Task: Create a due date automation trigger when advanced on, on the tuesday of the week before a card is due add basic assigned only to anyone at 11:00 AM.
Action: Mouse moved to (971, 298)
Screenshot: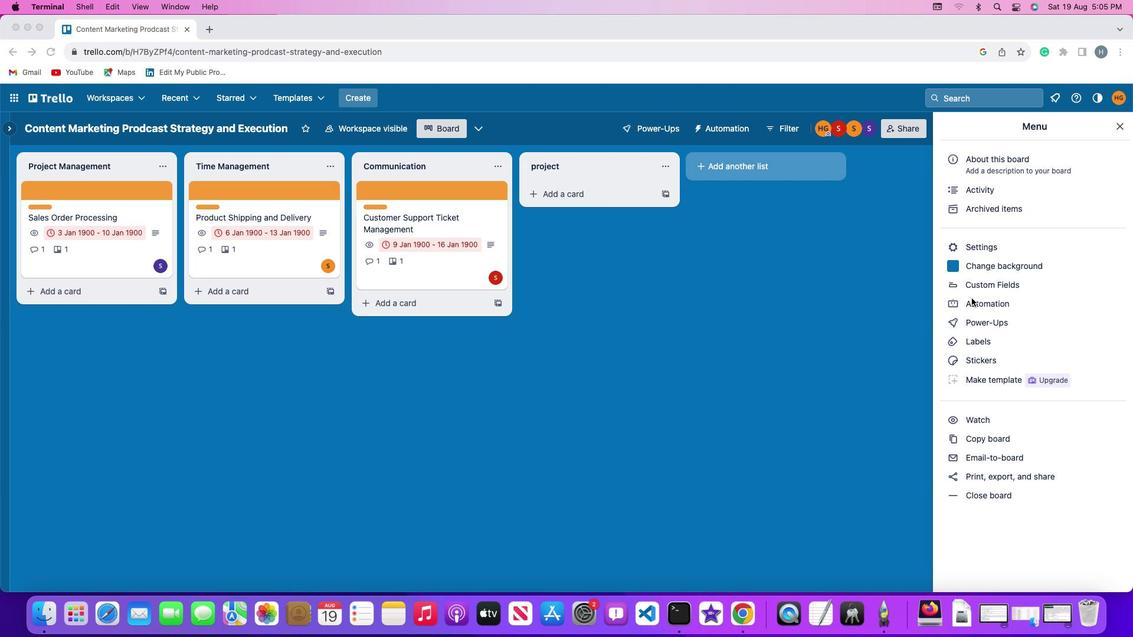 
Action: Mouse pressed left at (971, 298)
Screenshot: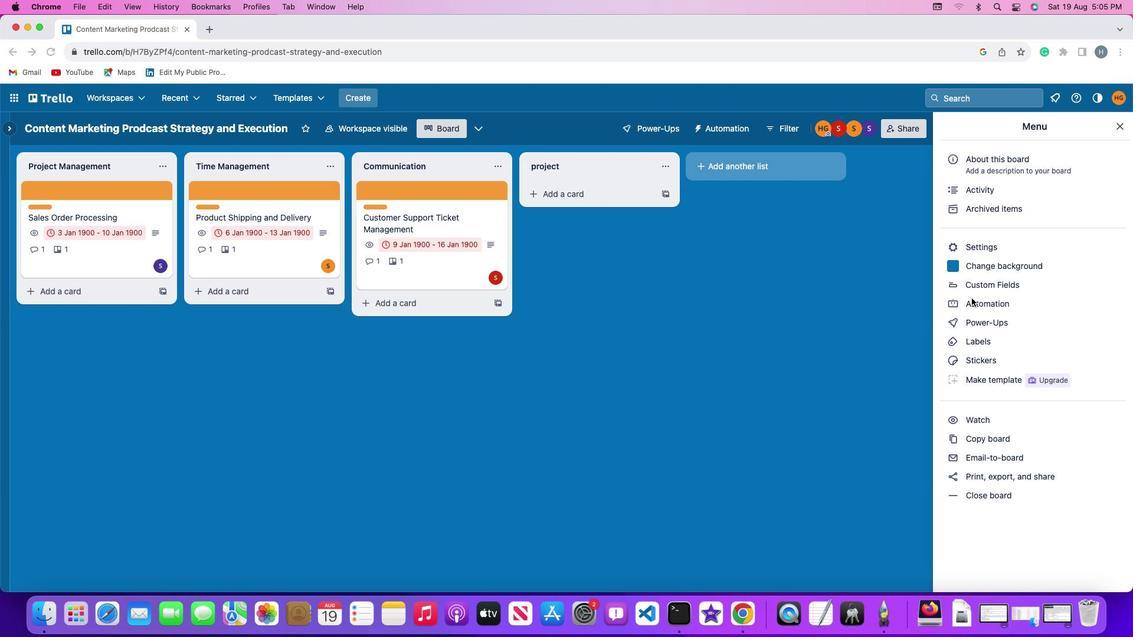 
Action: Mouse moved to (971, 298)
Screenshot: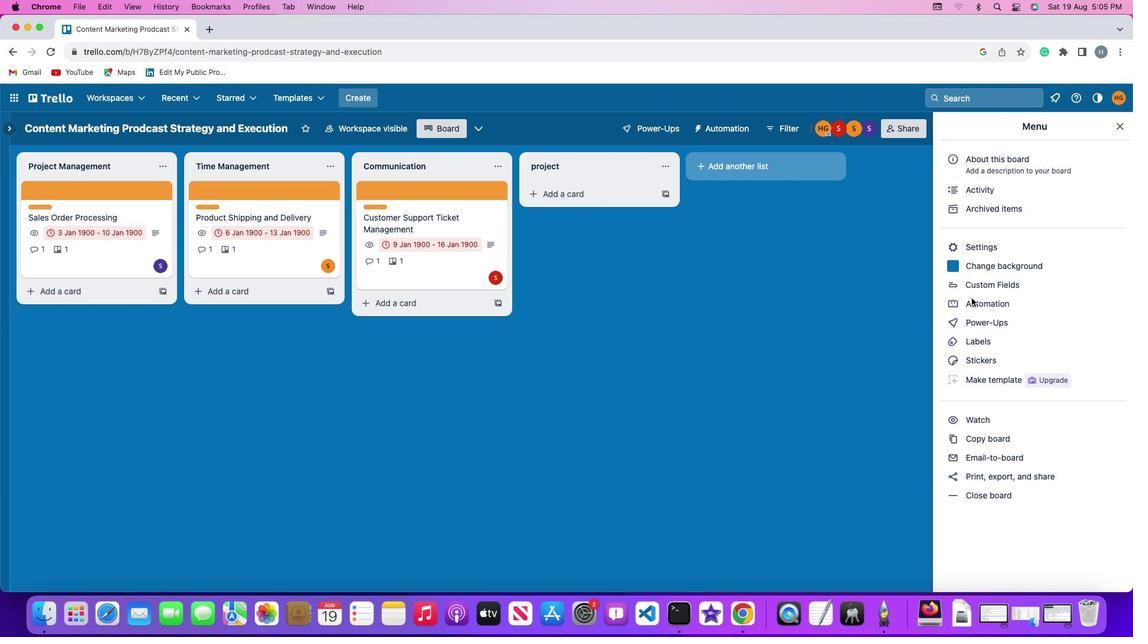 
Action: Mouse pressed left at (971, 298)
Screenshot: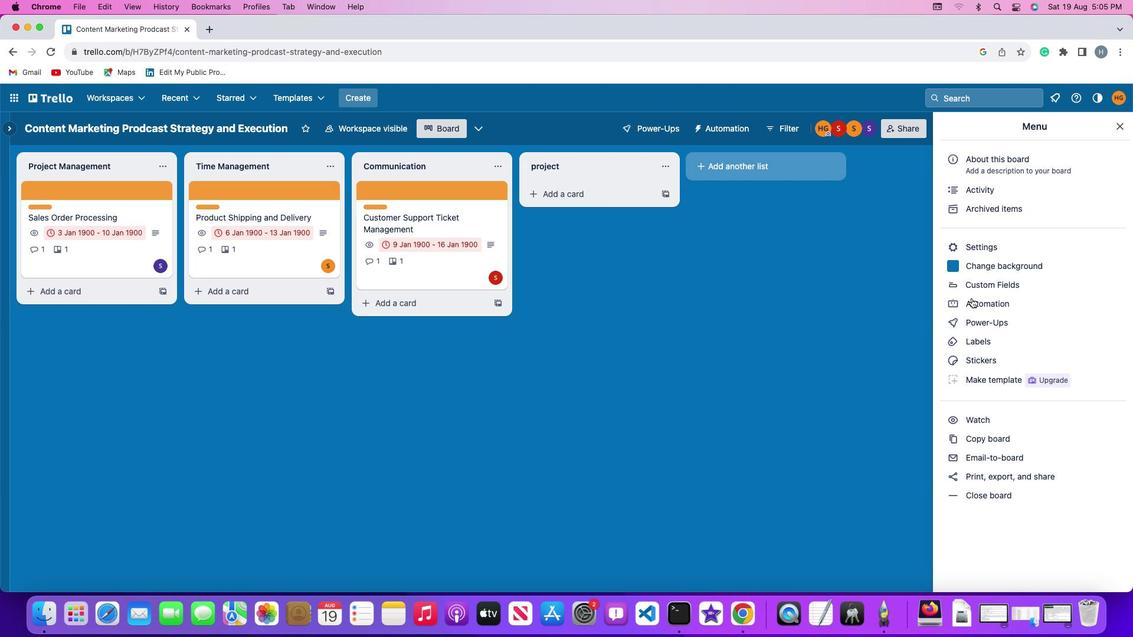 
Action: Mouse moved to (54, 278)
Screenshot: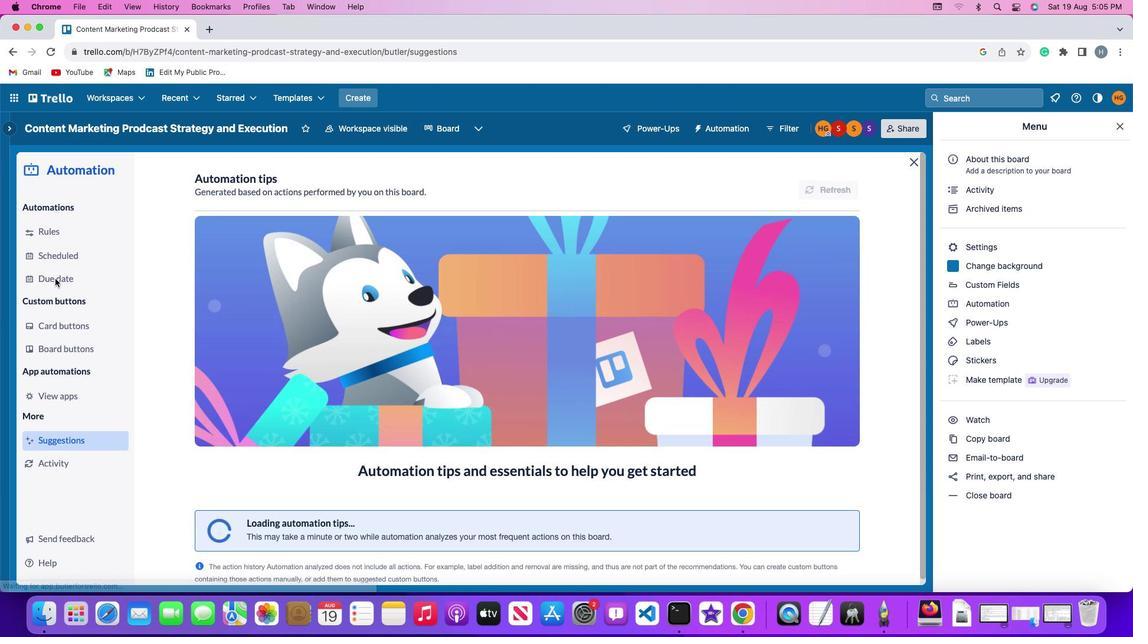 
Action: Mouse pressed left at (54, 278)
Screenshot: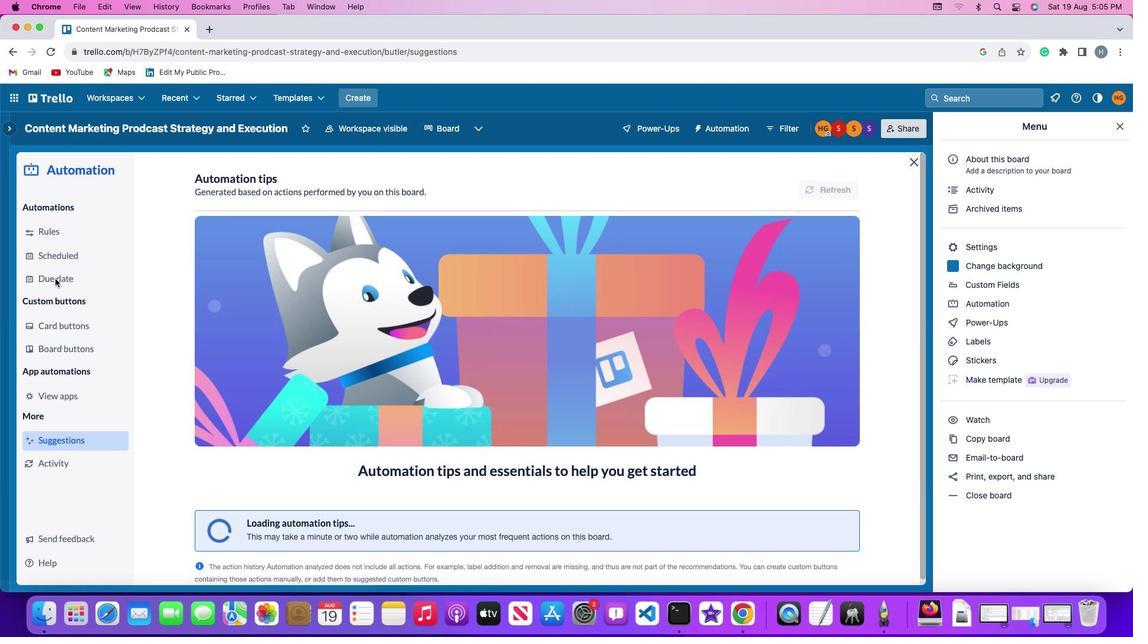 
Action: Mouse moved to (806, 179)
Screenshot: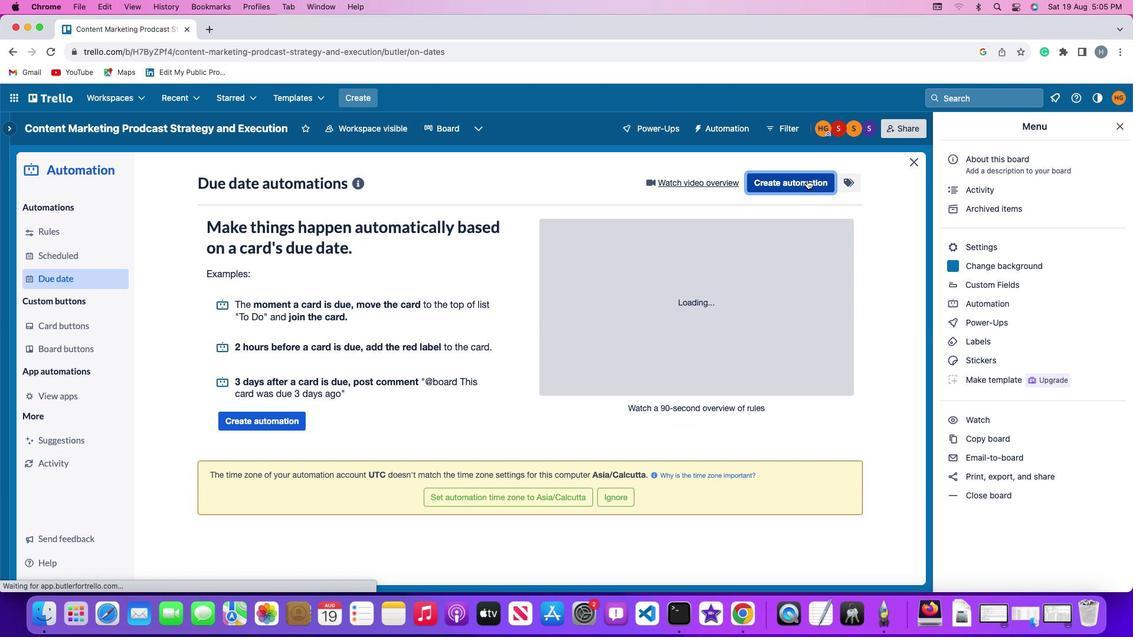 
Action: Mouse pressed left at (806, 179)
Screenshot: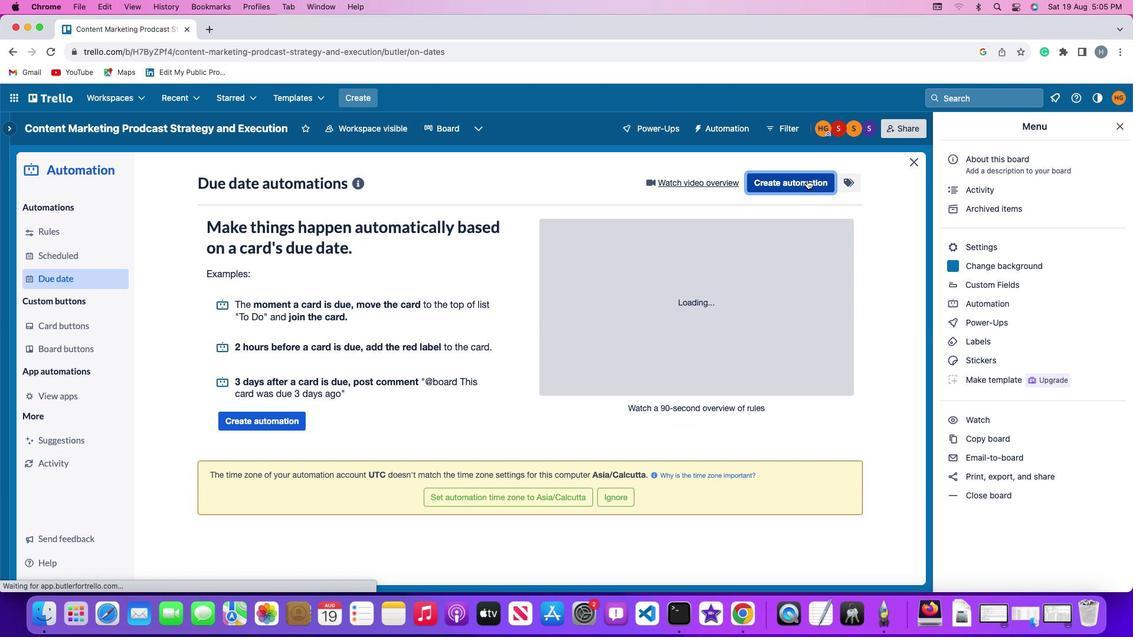 
Action: Mouse moved to (231, 294)
Screenshot: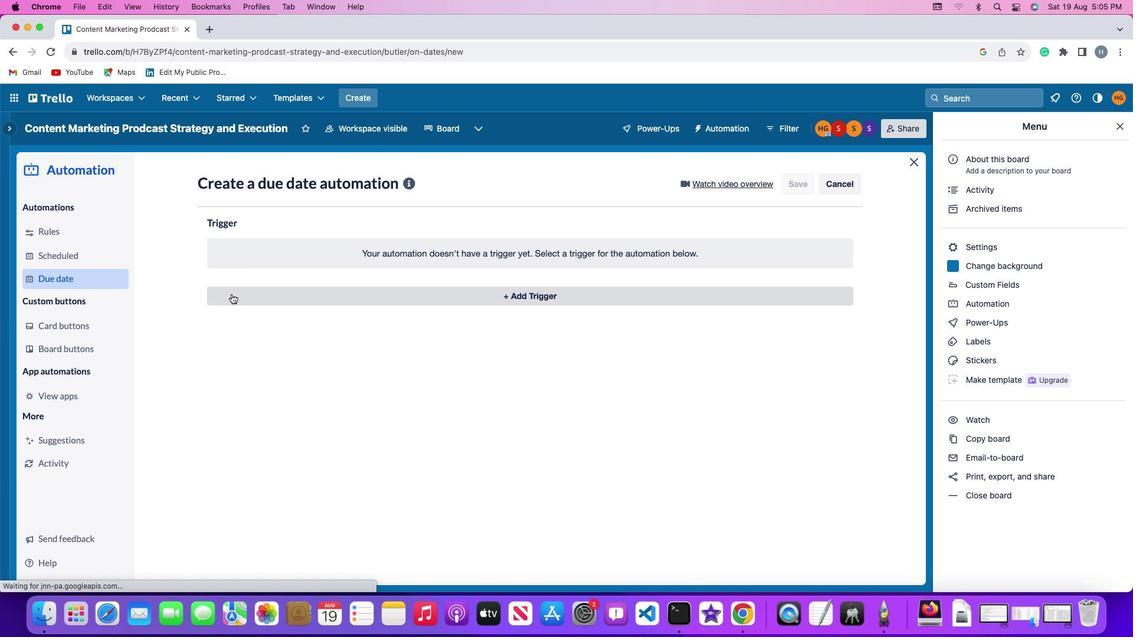 
Action: Mouse pressed left at (231, 294)
Screenshot: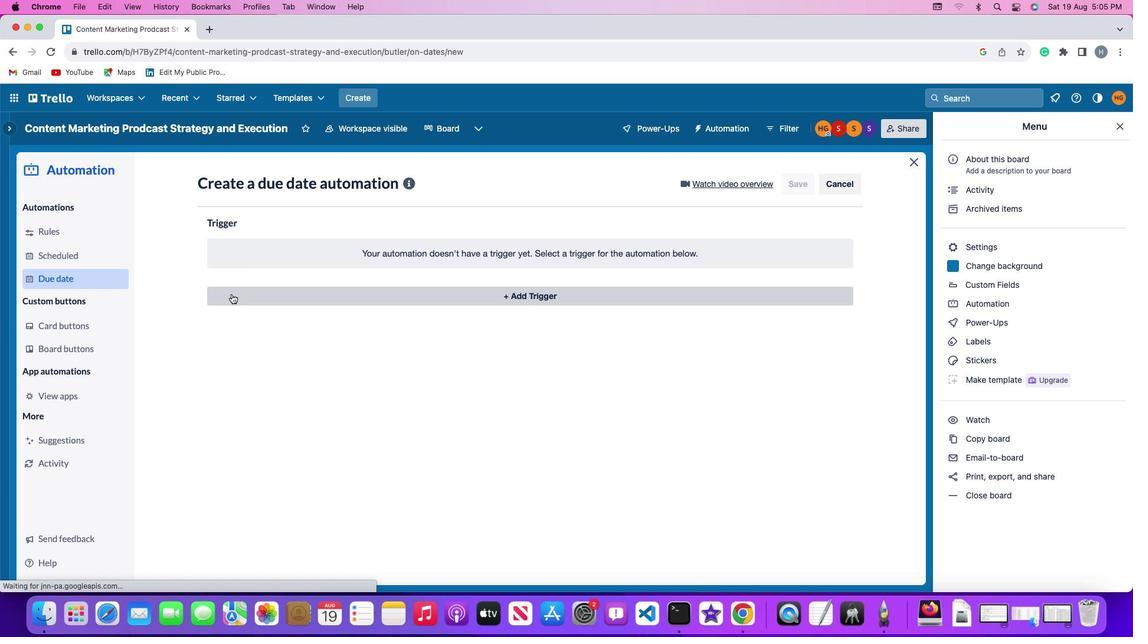 
Action: Mouse moved to (269, 509)
Screenshot: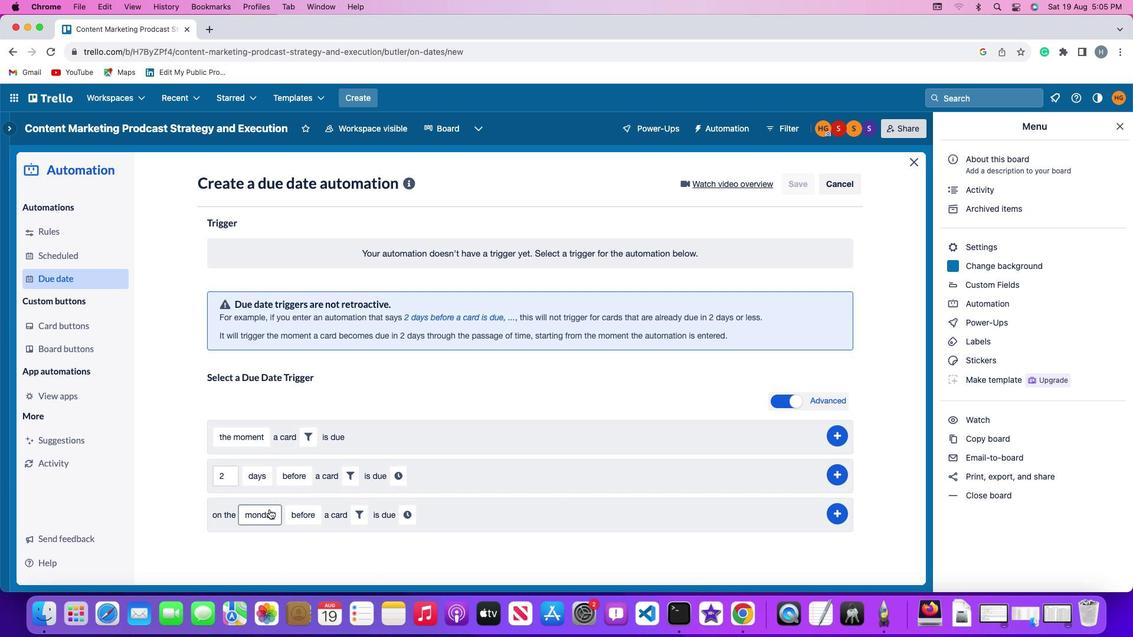 
Action: Mouse pressed left at (269, 509)
Screenshot: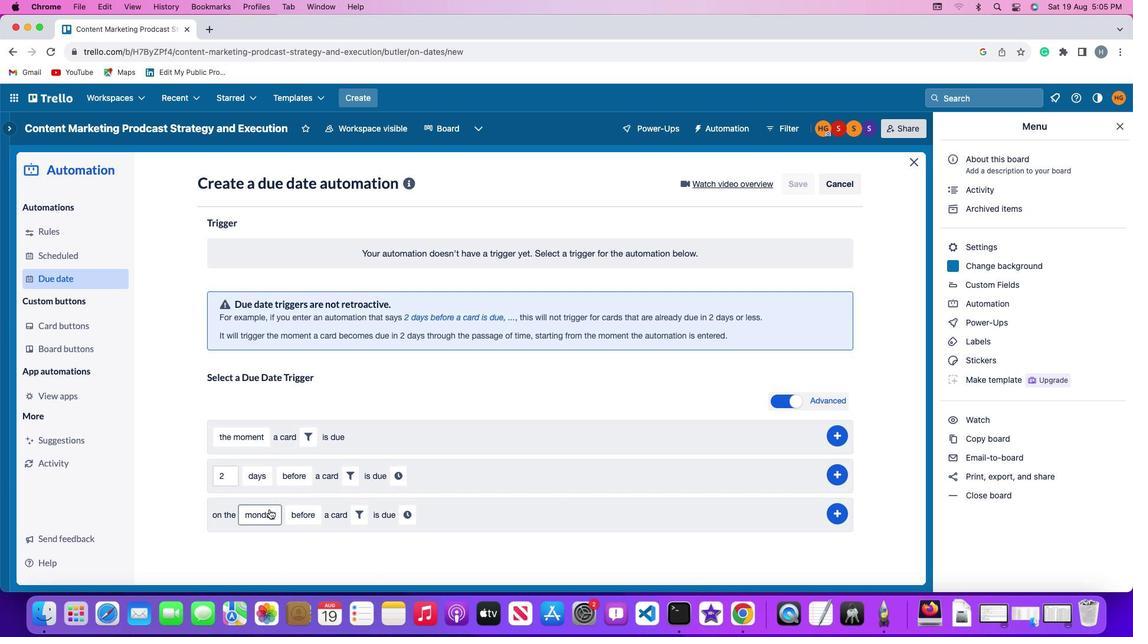 
Action: Mouse moved to (290, 374)
Screenshot: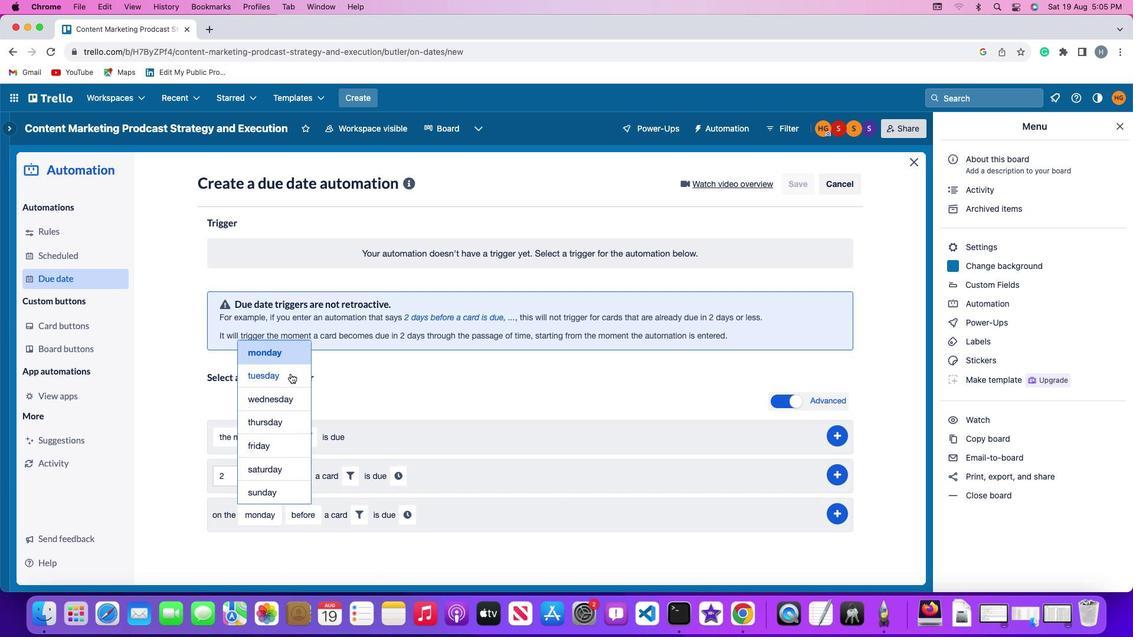 
Action: Mouse pressed left at (290, 374)
Screenshot: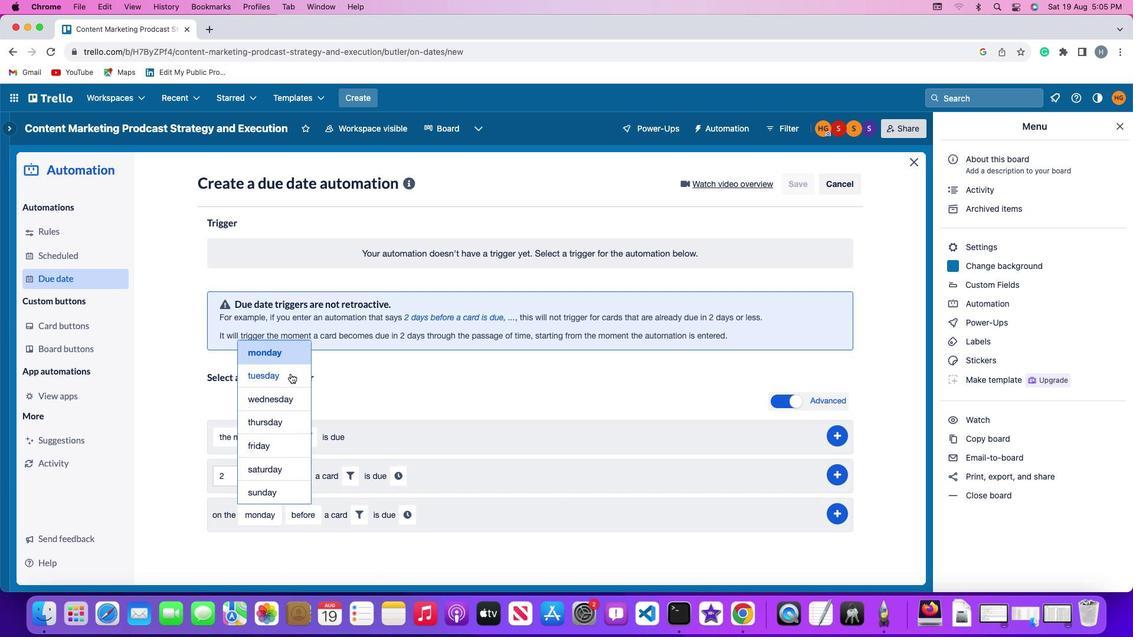 
Action: Mouse moved to (312, 509)
Screenshot: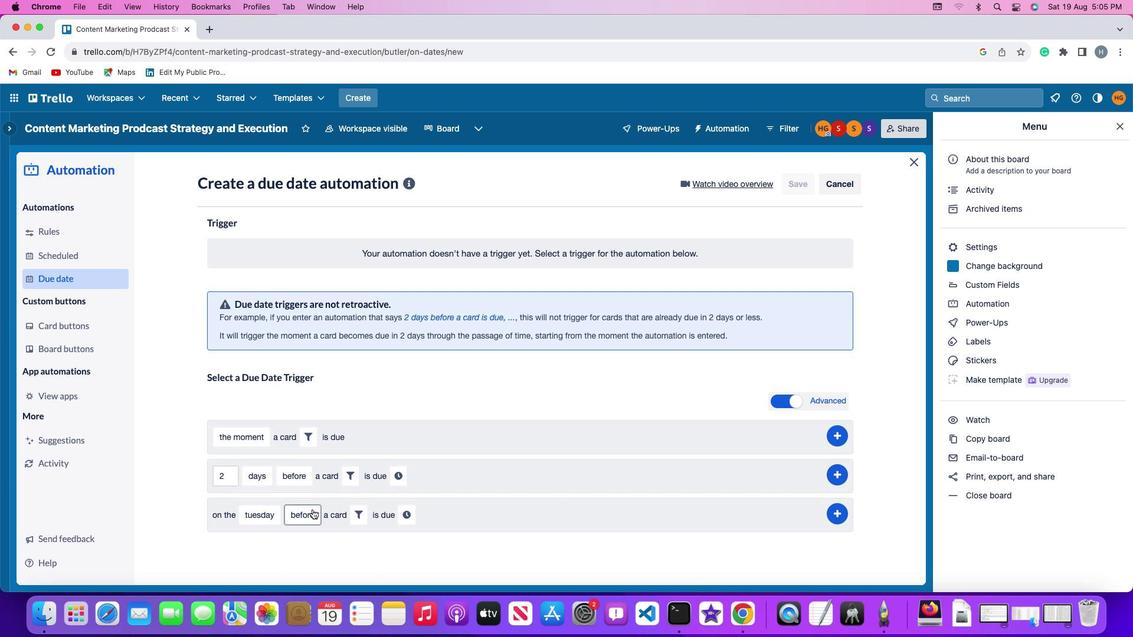 
Action: Mouse pressed left at (312, 509)
Screenshot: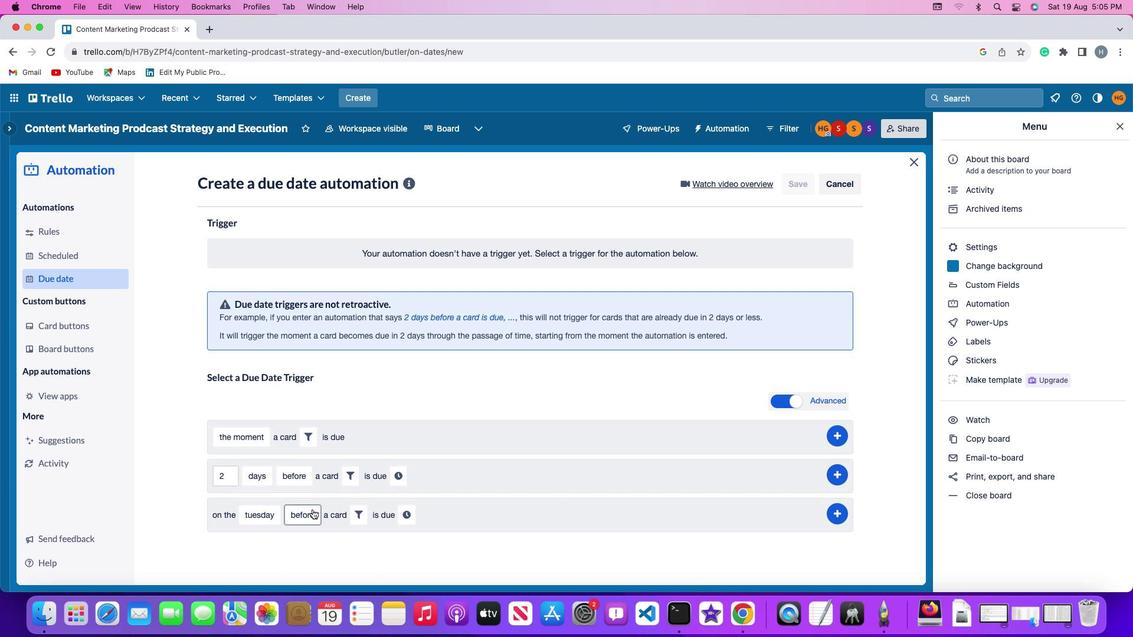 
Action: Mouse moved to (326, 484)
Screenshot: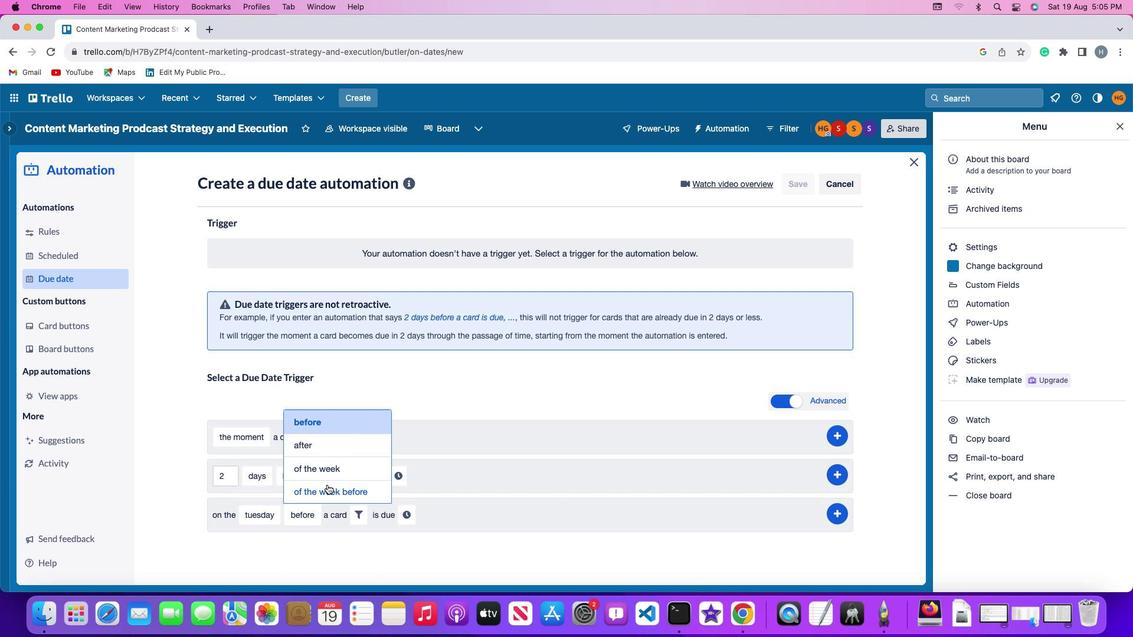 
Action: Mouse pressed left at (326, 484)
Screenshot: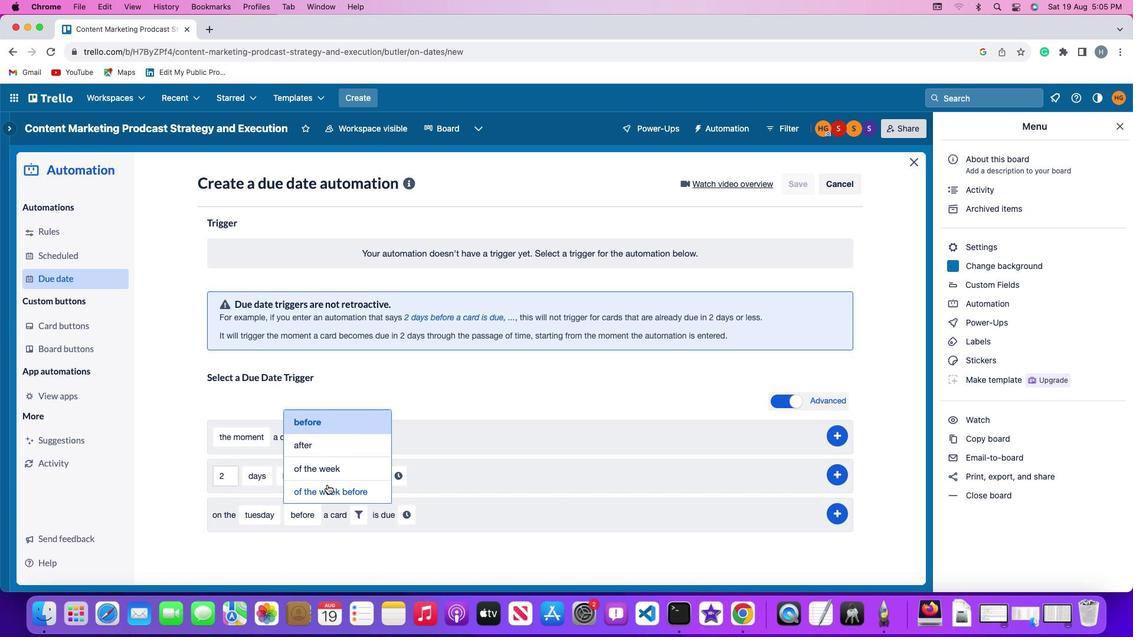 
Action: Mouse moved to (399, 517)
Screenshot: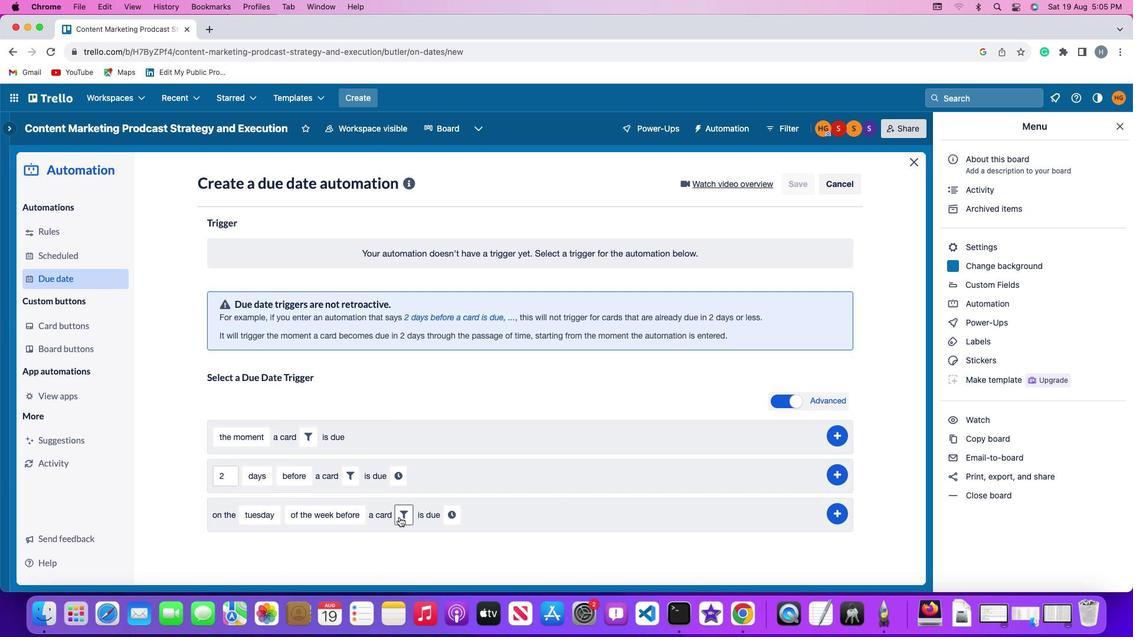 
Action: Mouse pressed left at (399, 517)
Screenshot: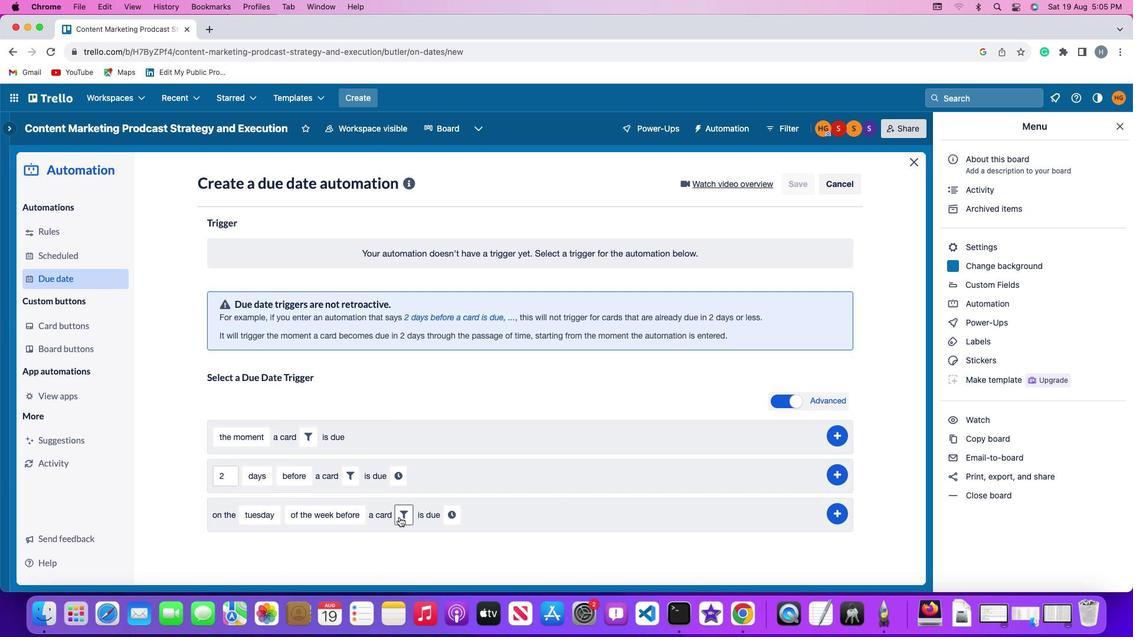 
Action: Mouse moved to (345, 554)
Screenshot: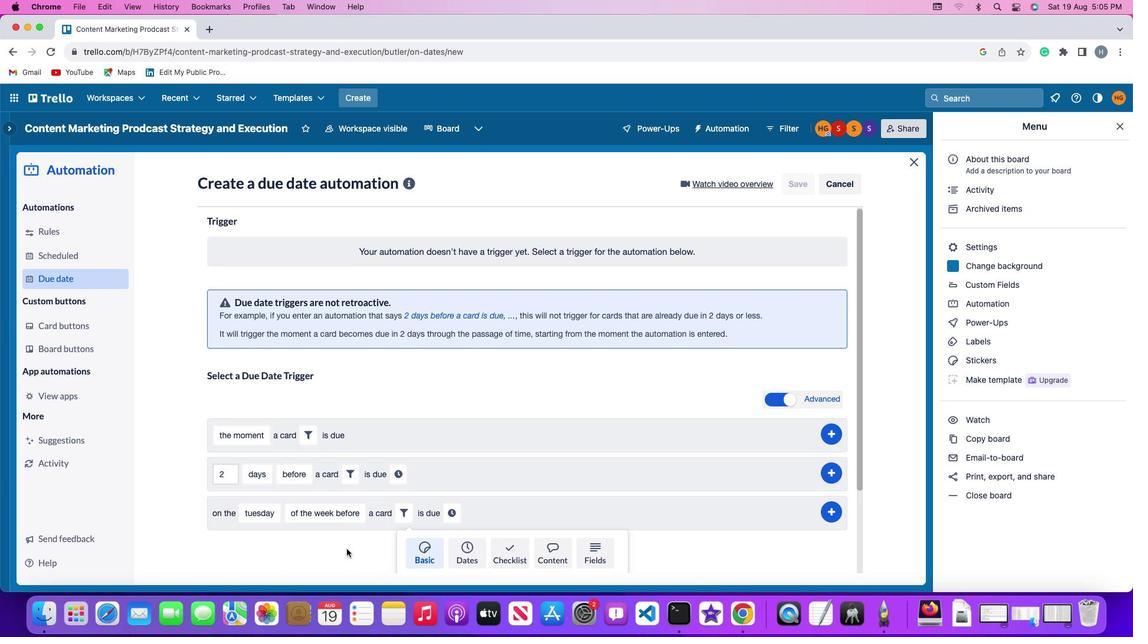 
Action: Mouse scrolled (345, 554) with delta (0, 0)
Screenshot: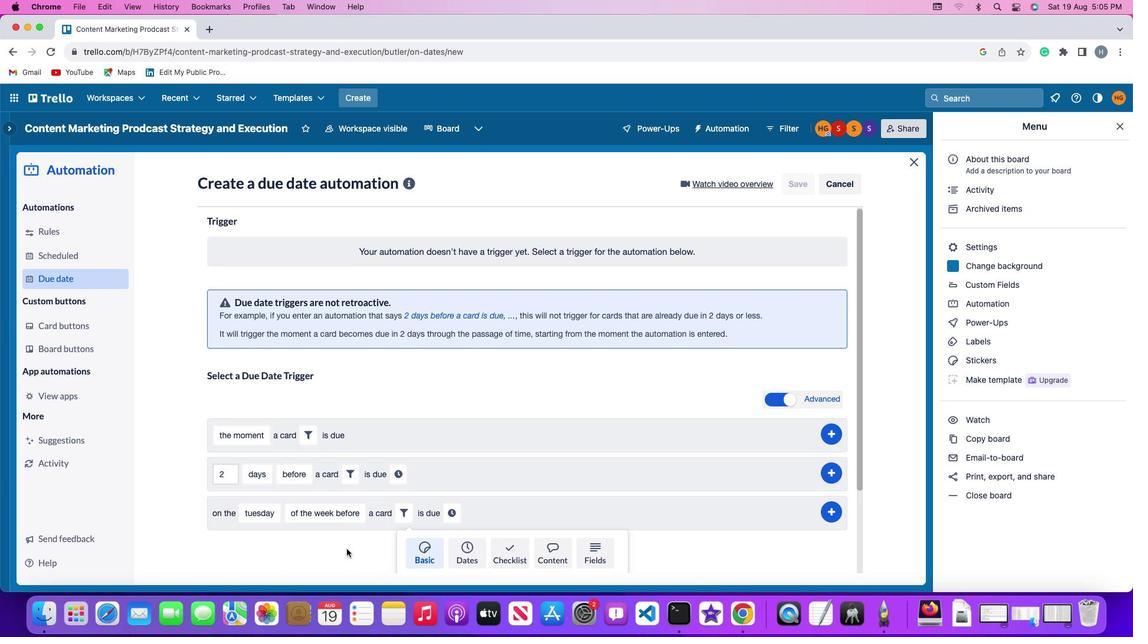 
Action: Mouse moved to (345, 554)
Screenshot: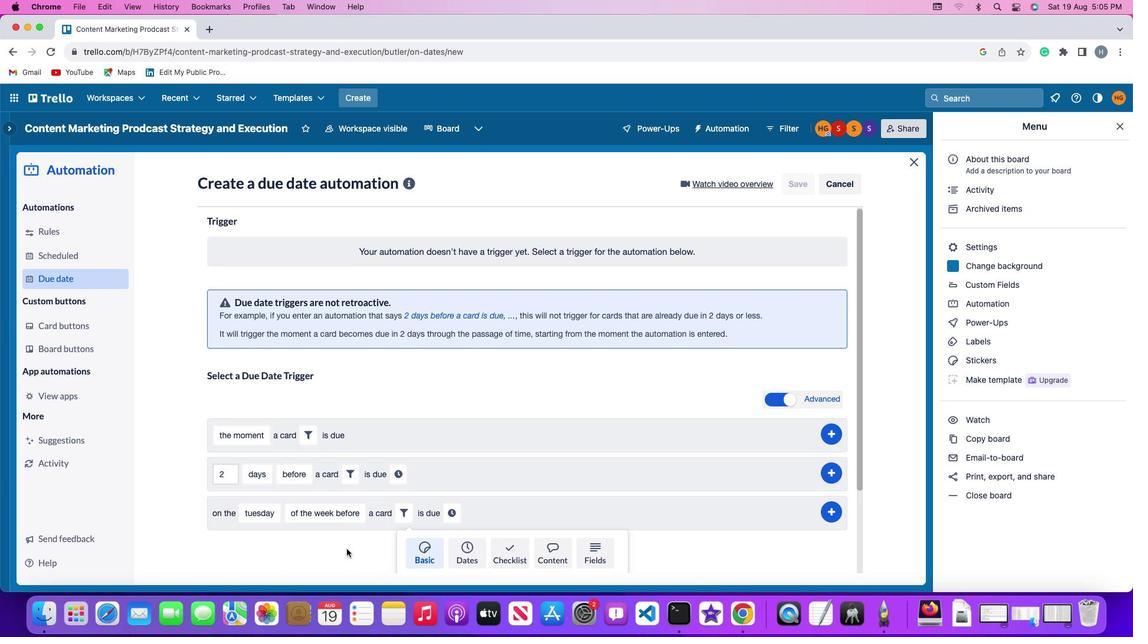 
Action: Mouse scrolled (345, 554) with delta (0, 0)
Screenshot: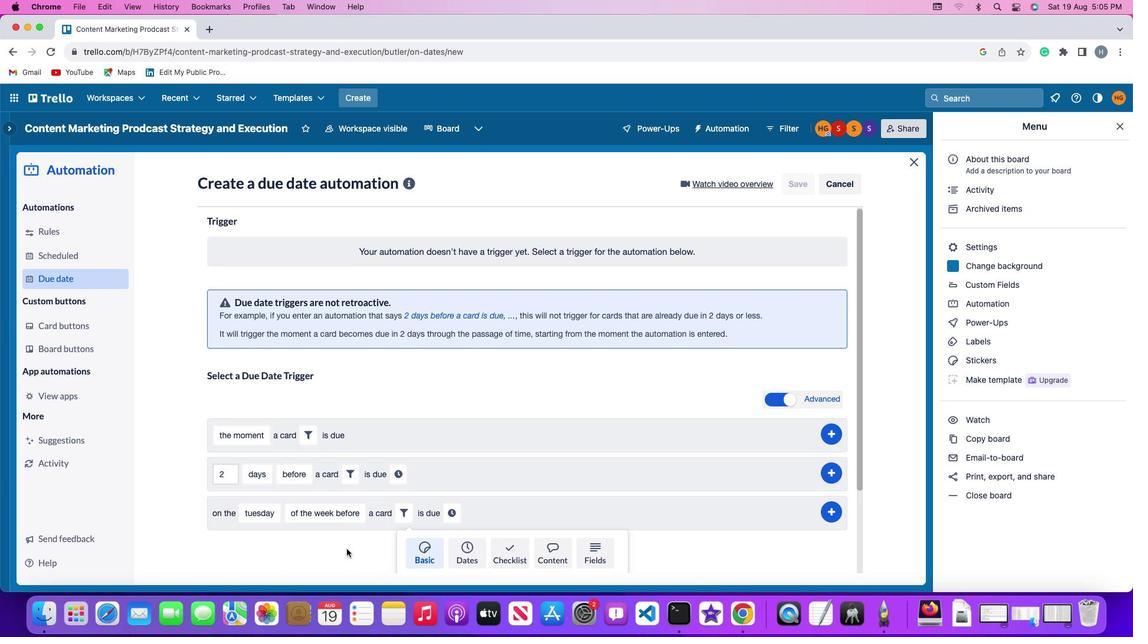 
Action: Mouse moved to (345, 553)
Screenshot: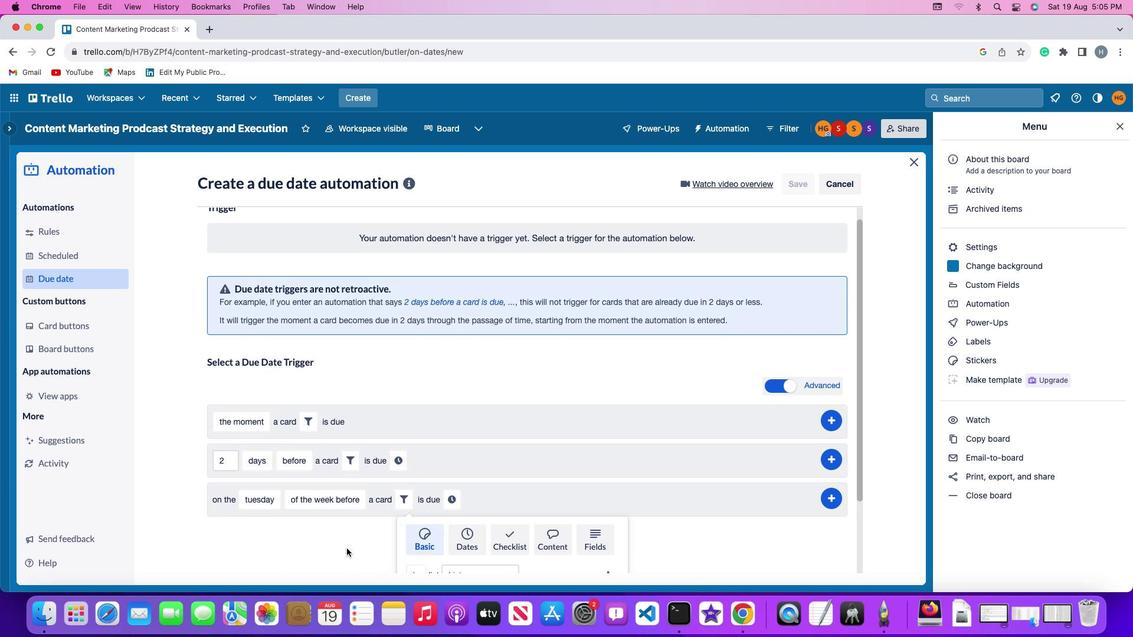 
Action: Mouse scrolled (345, 553) with delta (0, -1)
Screenshot: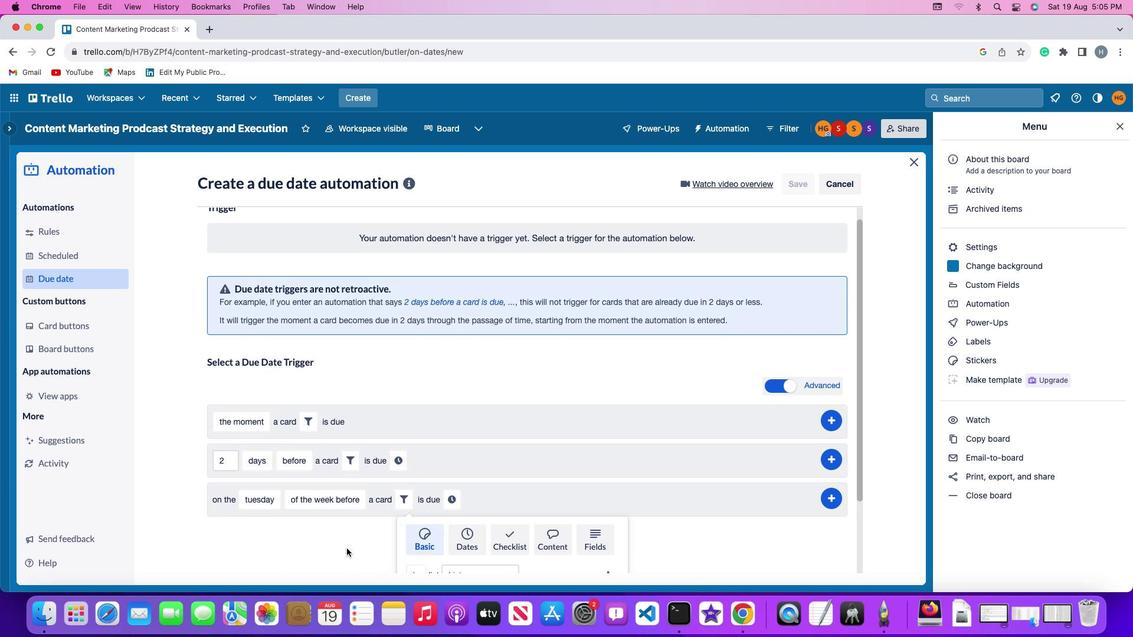 
Action: Mouse moved to (346, 551)
Screenshot: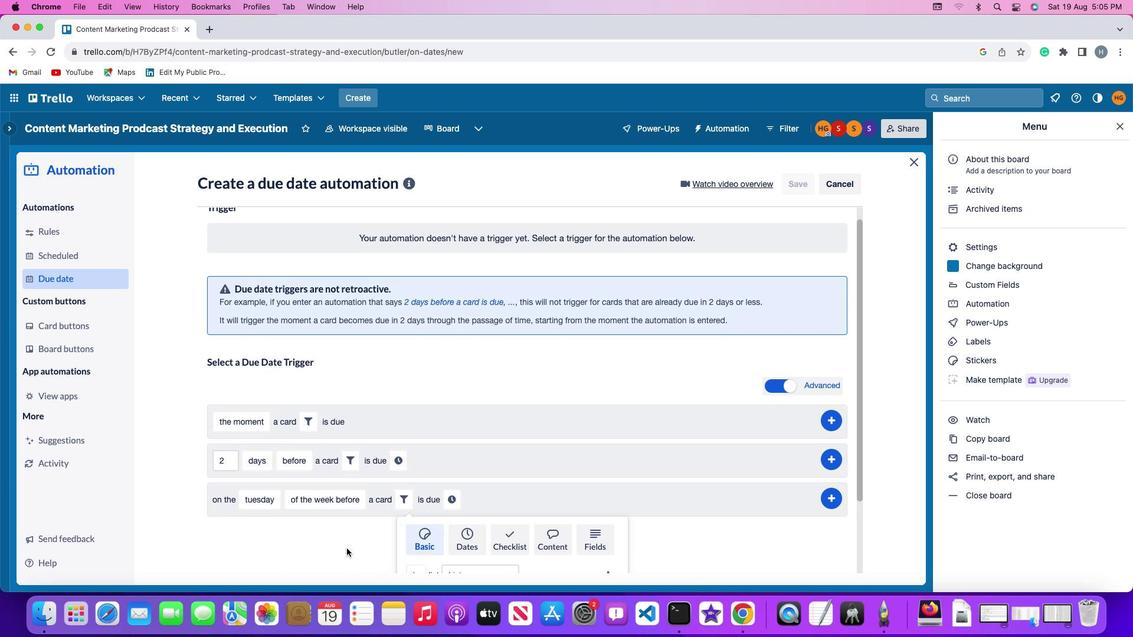 
Action: Mouse scrolled (346, 551) with delta (0, -2)
Screenshot: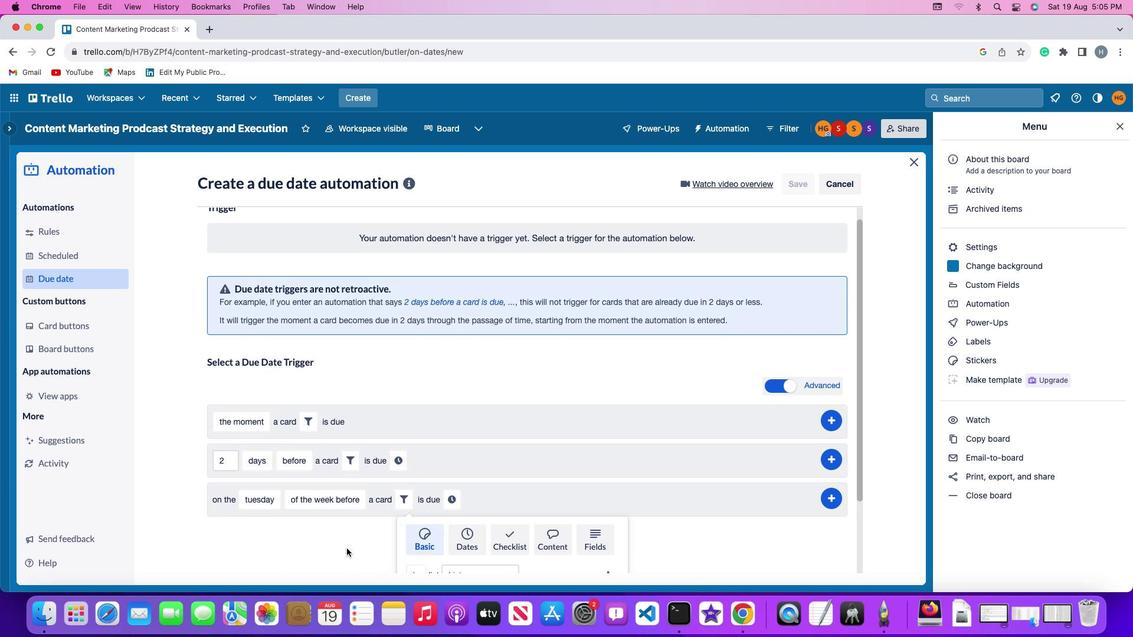 
Action: Mouse moved to (348, 551)
Screenshot: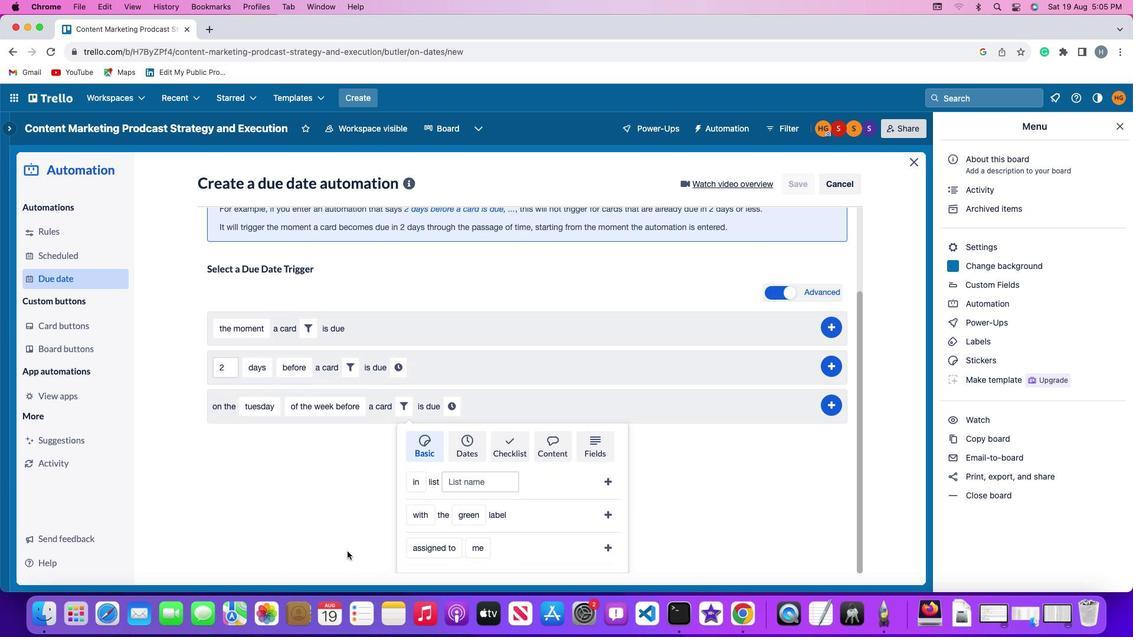 
Action: Mouse scrolled (348, 551) with delta (0, 0)
Screenshot: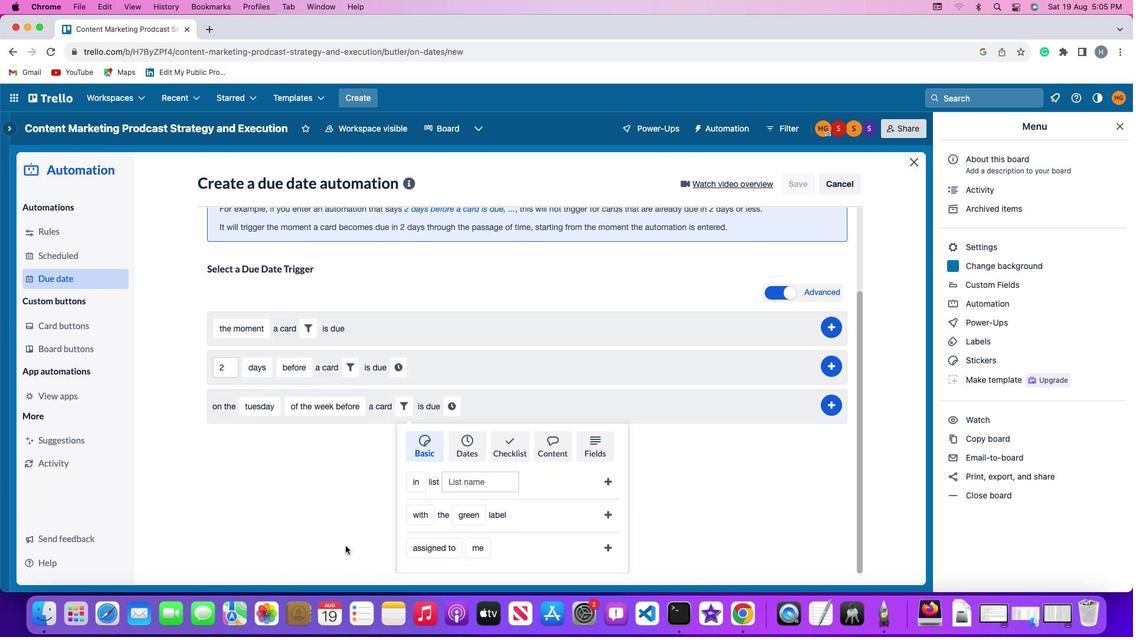 
Action: Mouse moved to (347, 551)
Screenshot: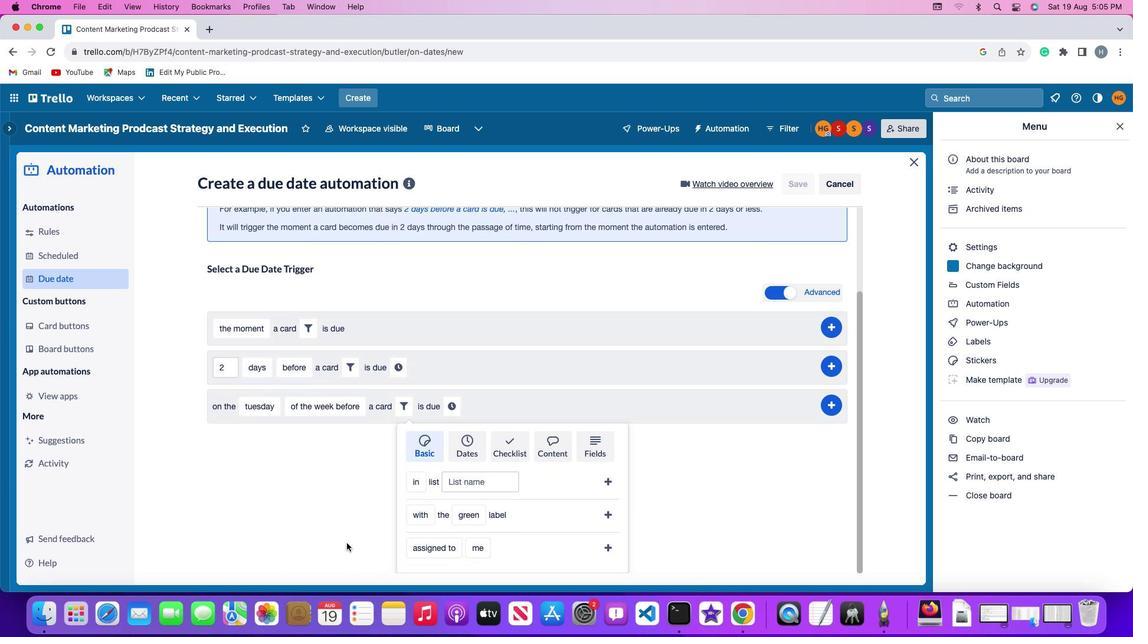 
Action: Mouse scrolled (347, 551) with delta (0, 0)
Screenshot: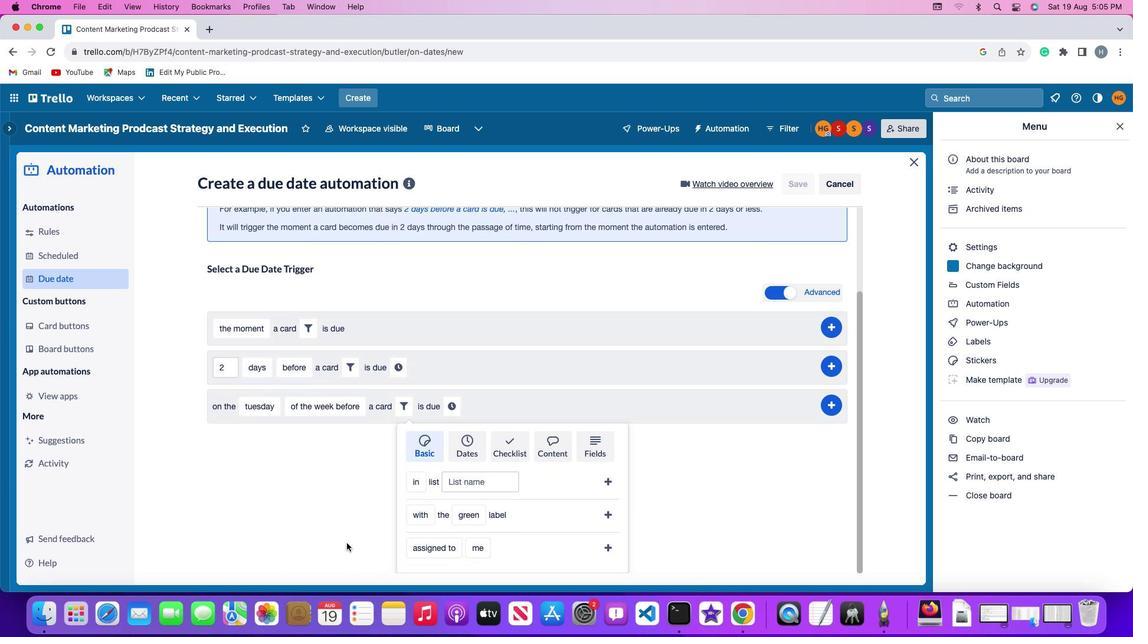 
Action: Mouse moved to (345, 545)
Screenshot: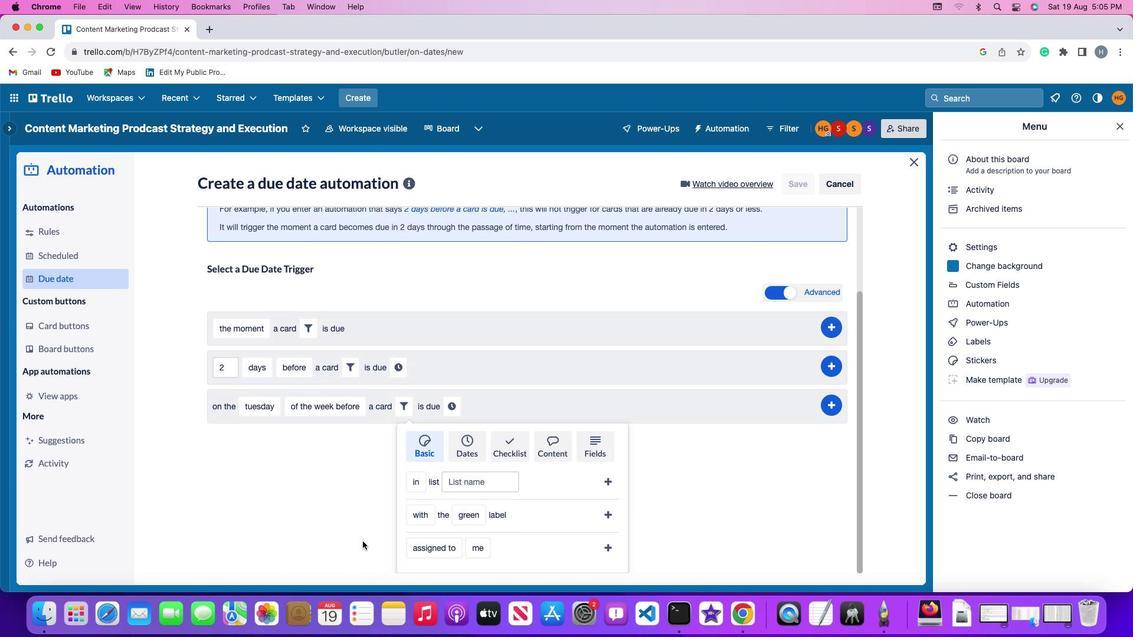 
Action: Mouse scrolled (345, 545) with delta (0, -1)
Screenshot: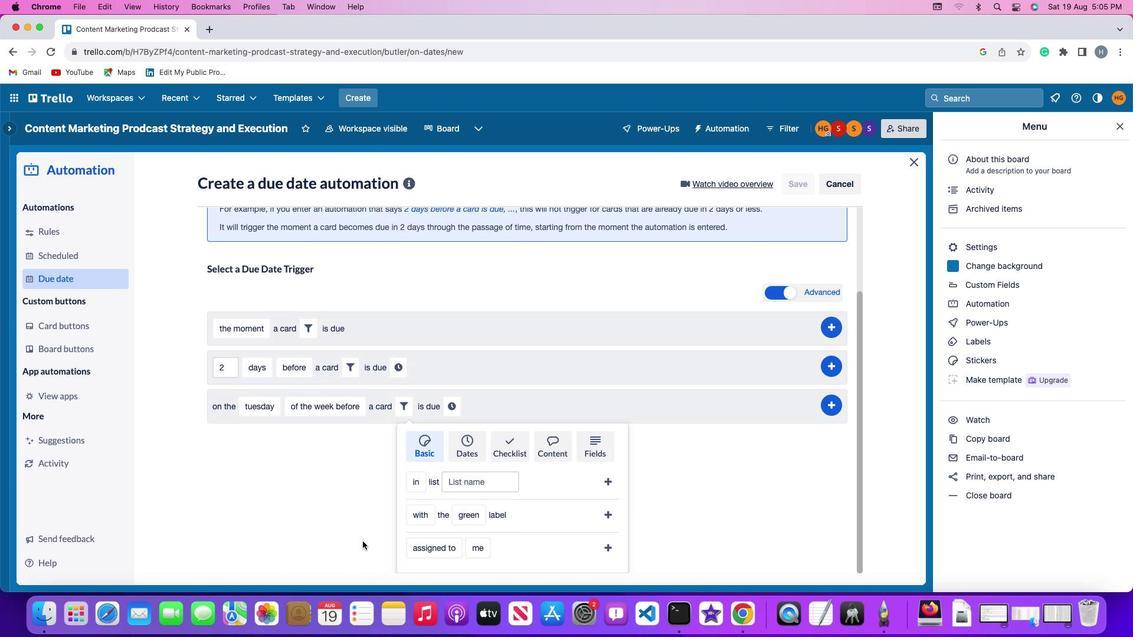 
Action: Mouse moved to (419, 551)
Screenshot: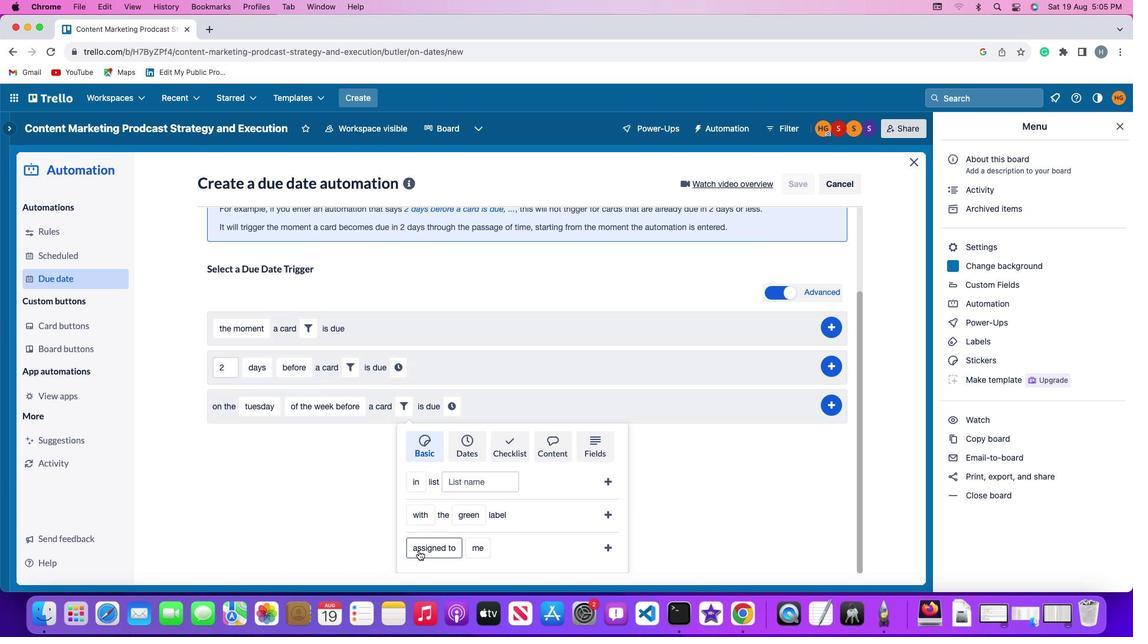 
Action: Mouse pressed left at (419, 551)
Screenshot: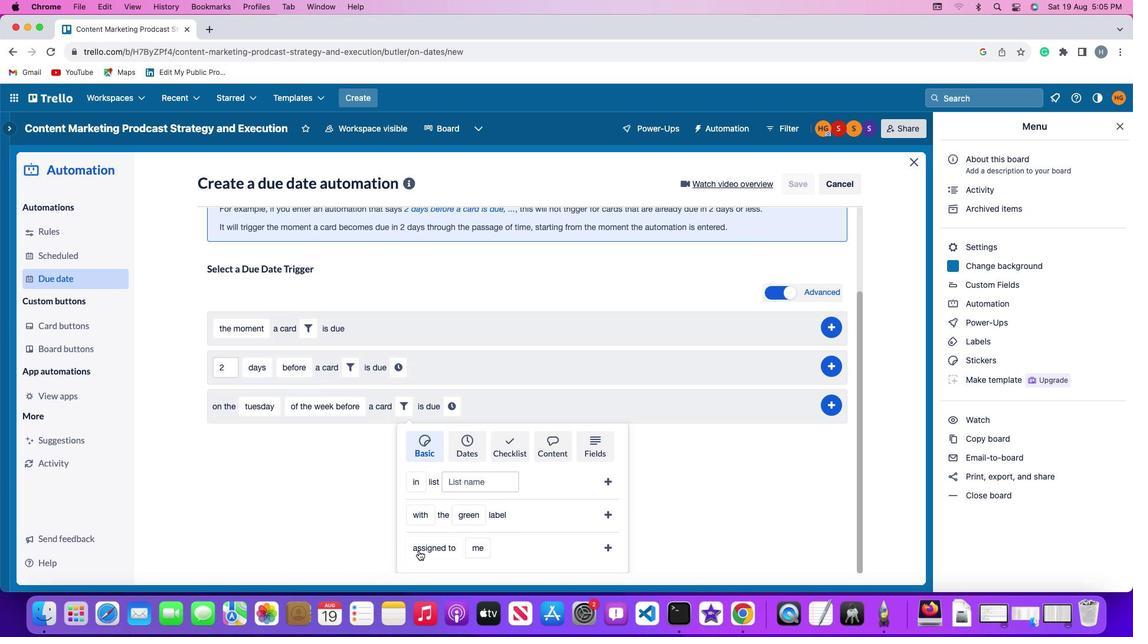 
Action: Mouse moved to (432, 501)
Screenshot: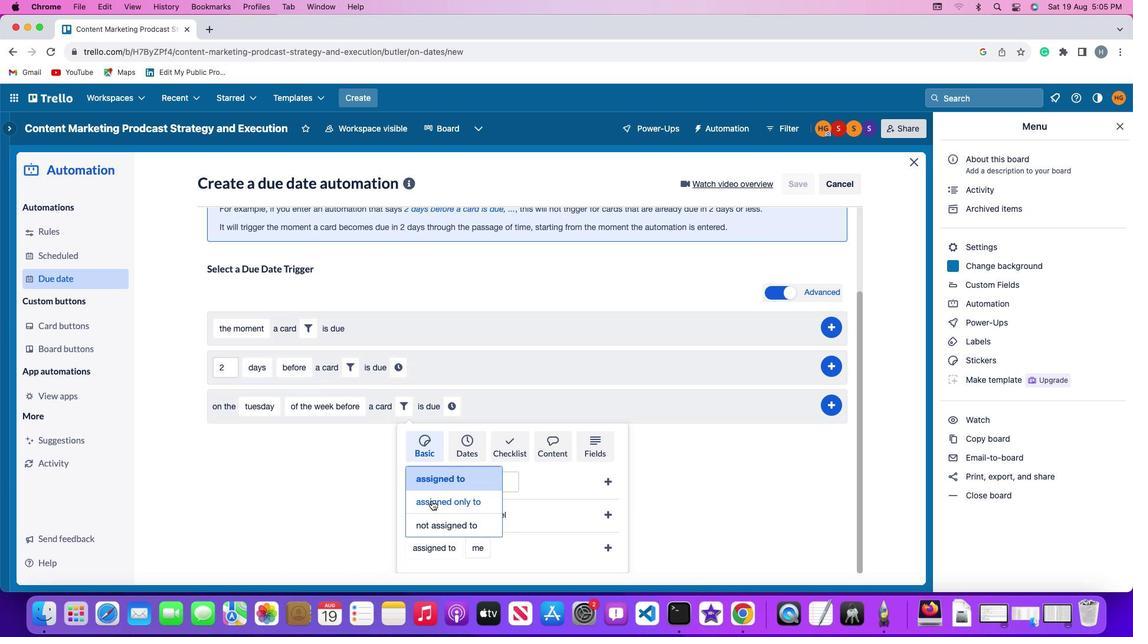 
Action: Mouse pressed left at (432, 501)
Screenshot: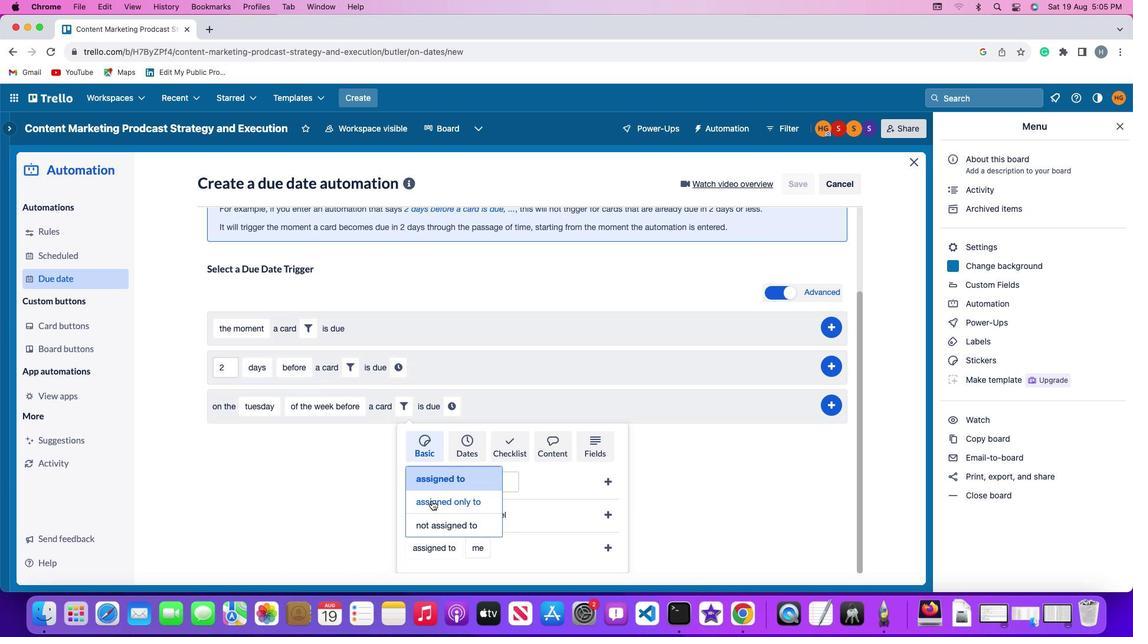 
Action: Mouse moved to (496, 547)
Screenshot: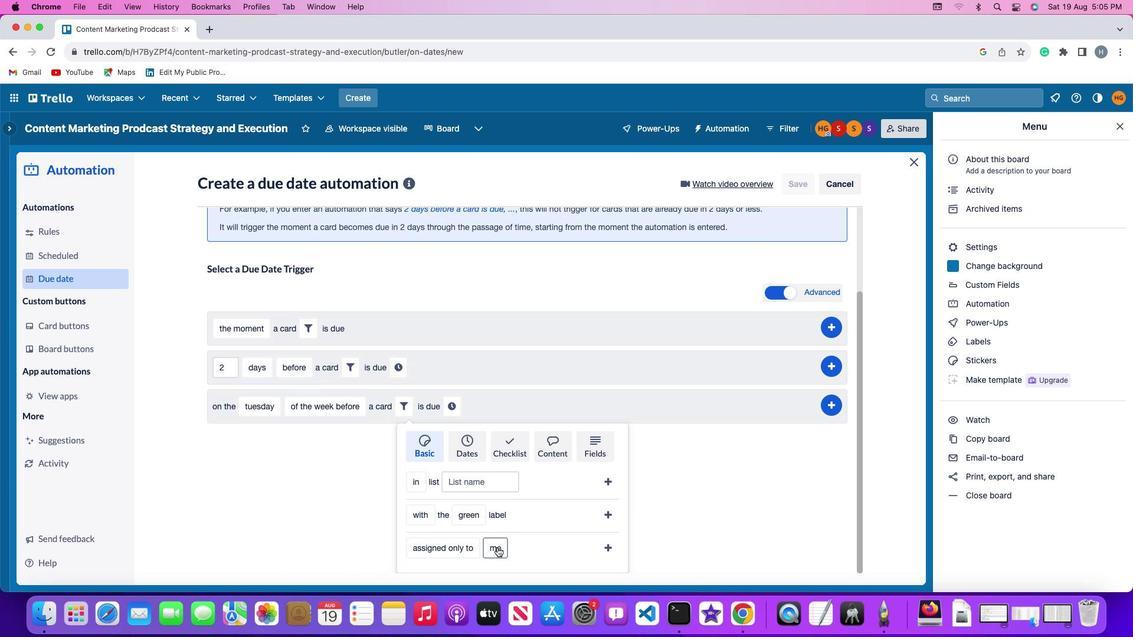 
Action: Mouse pressed left at (496, 547)
Screenshot: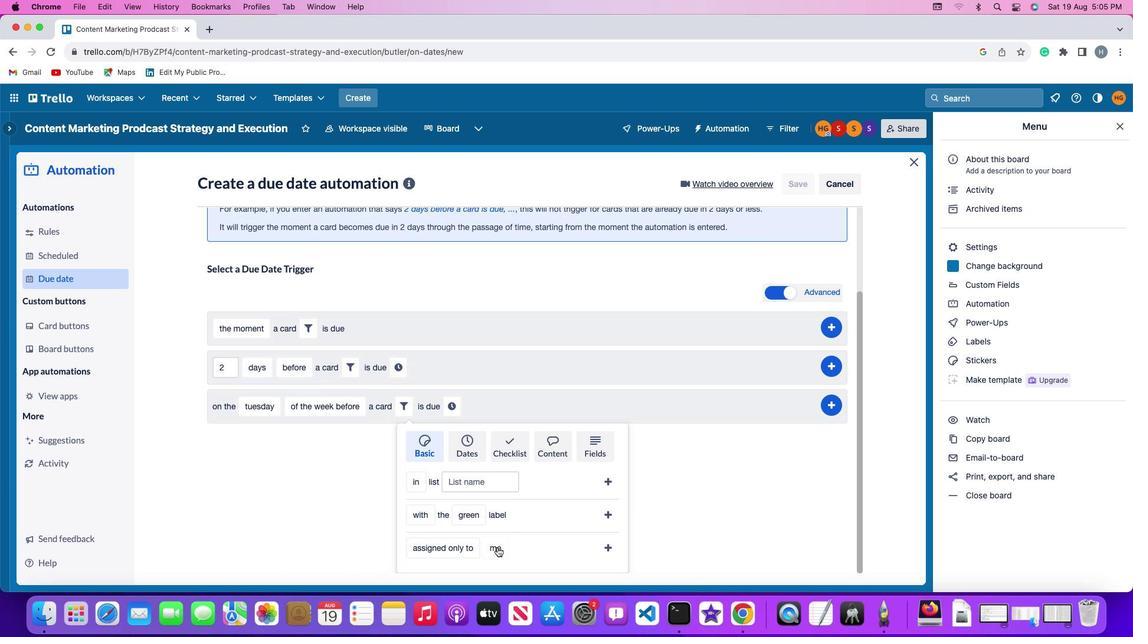
Action: Mouse moved to (506, 499)
Screenshot: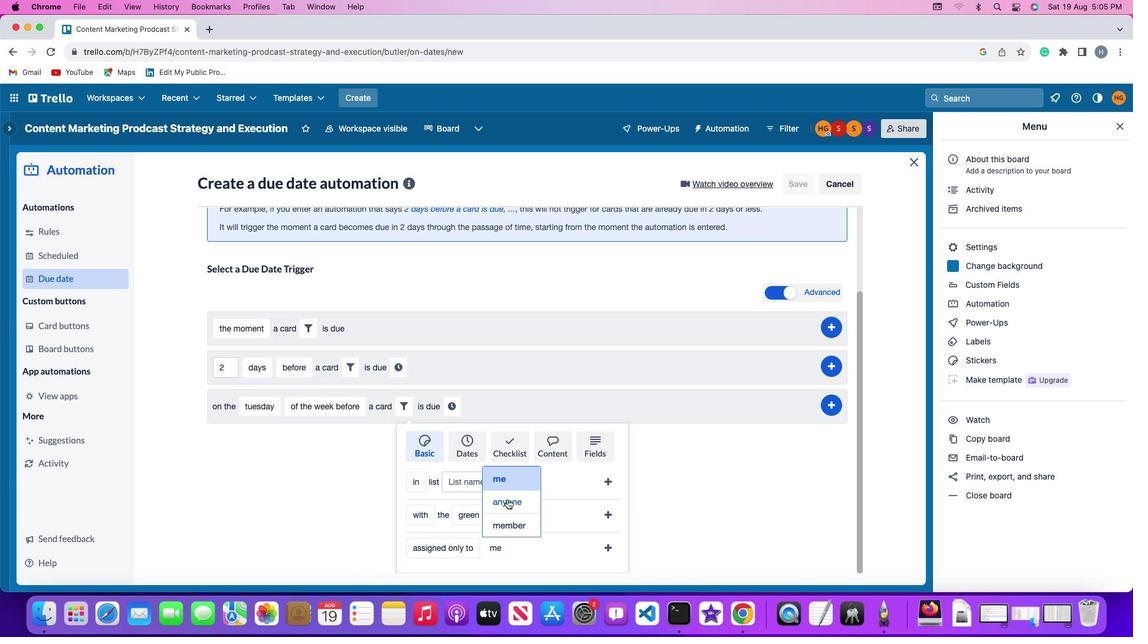 
Action: Mouse pressed left at (506, 499)
Screenshot: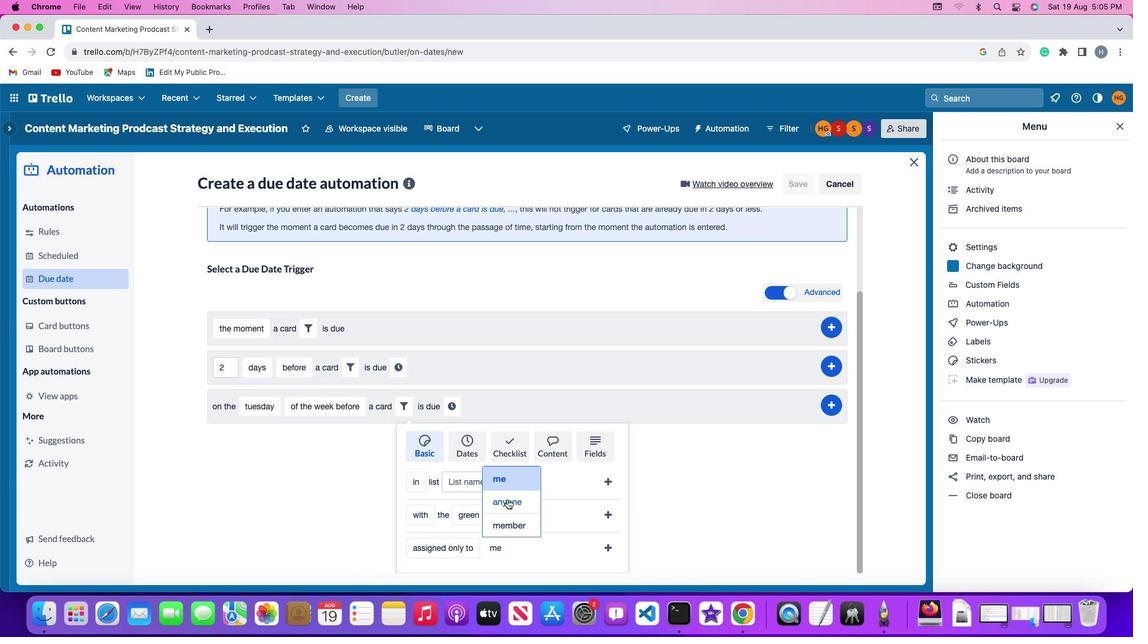 
Action: Mouse moved to (614, 545)
Screenshot: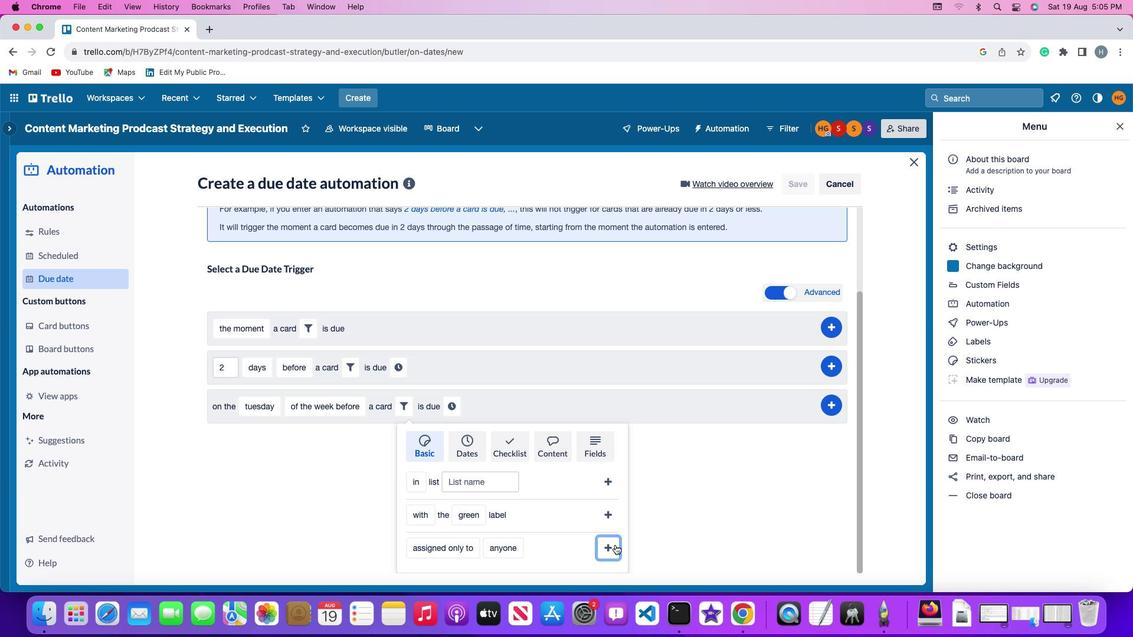 
Action: Mouse pressed left at (614, 545)
Screenshot: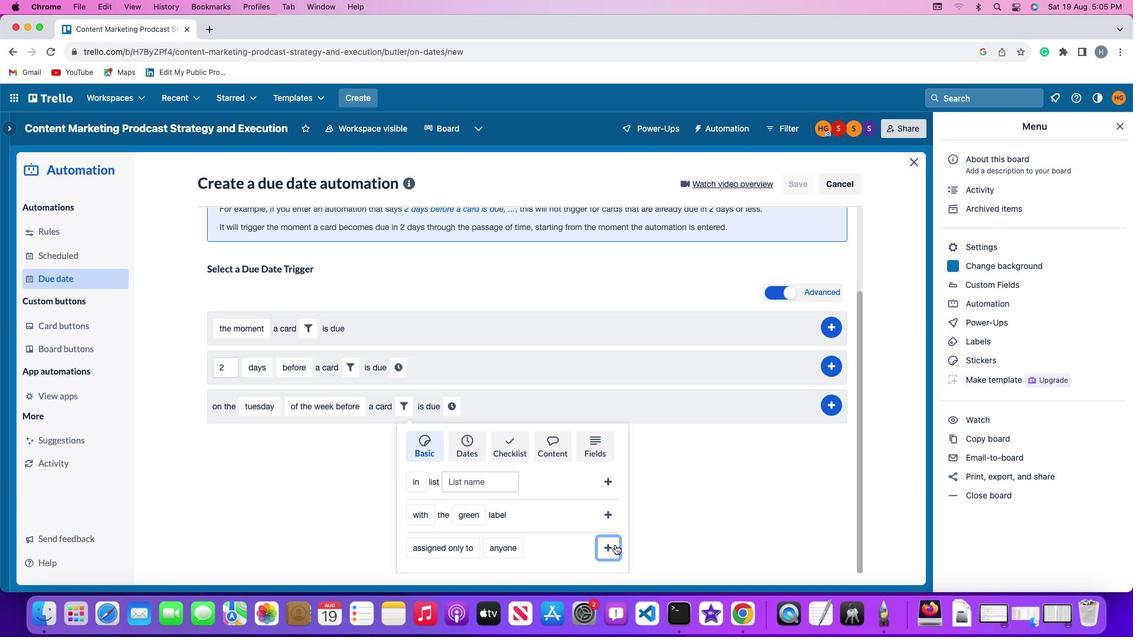 
Action: Mouse moved to (576, 515)
Screenshot: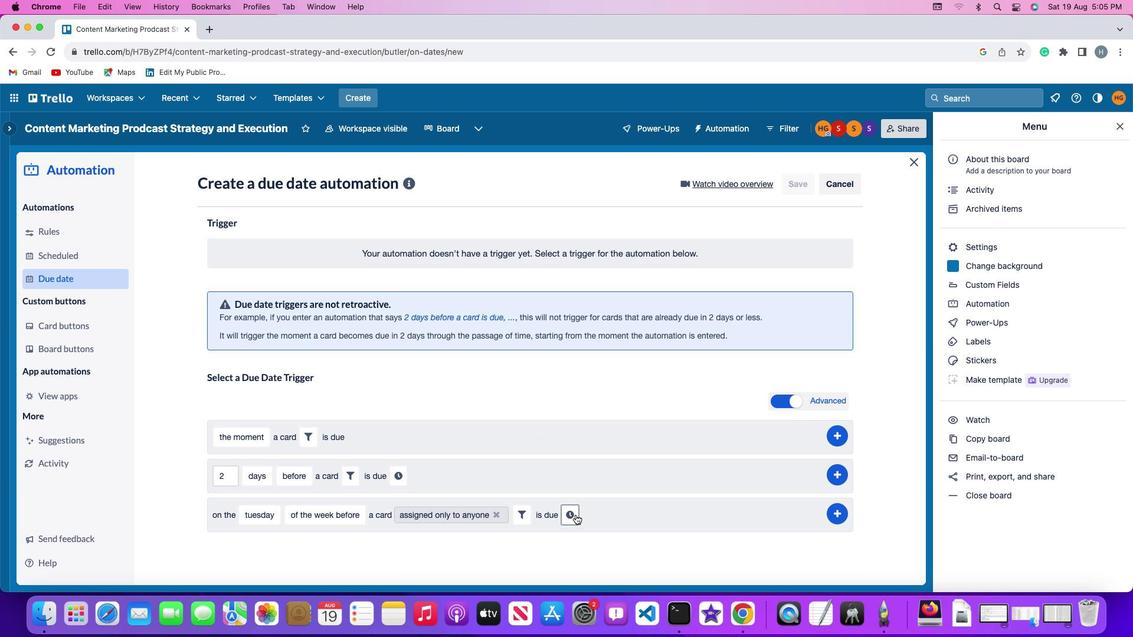 
Action: Mouse pressed left at (576, 515)
Screenshot: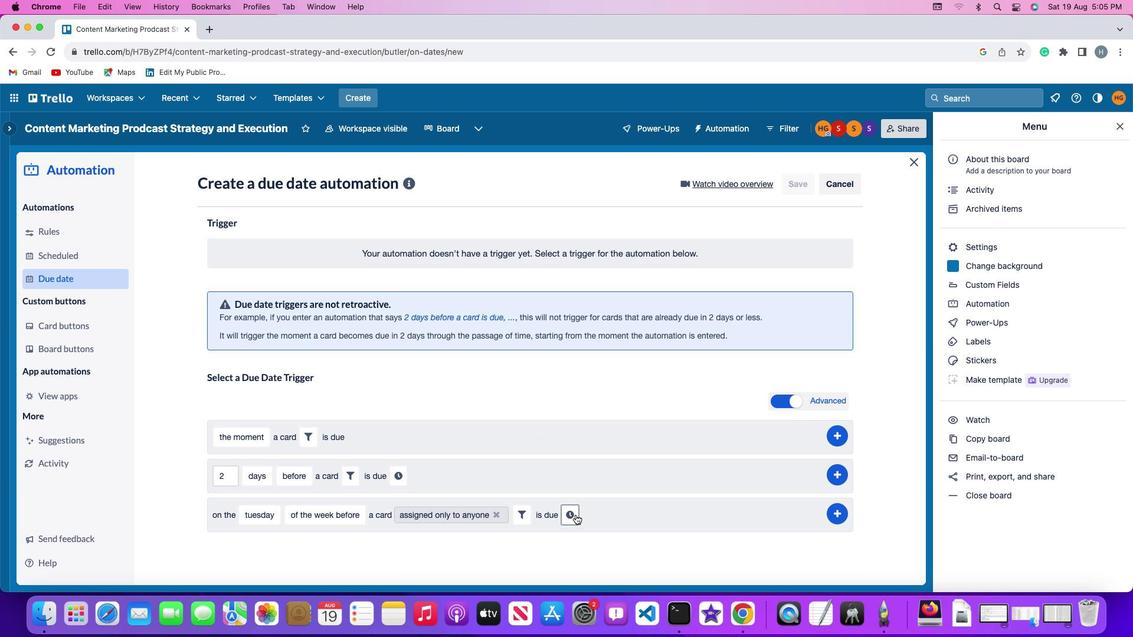 
Action: Mouse moved to (598, 517)
Screenshot: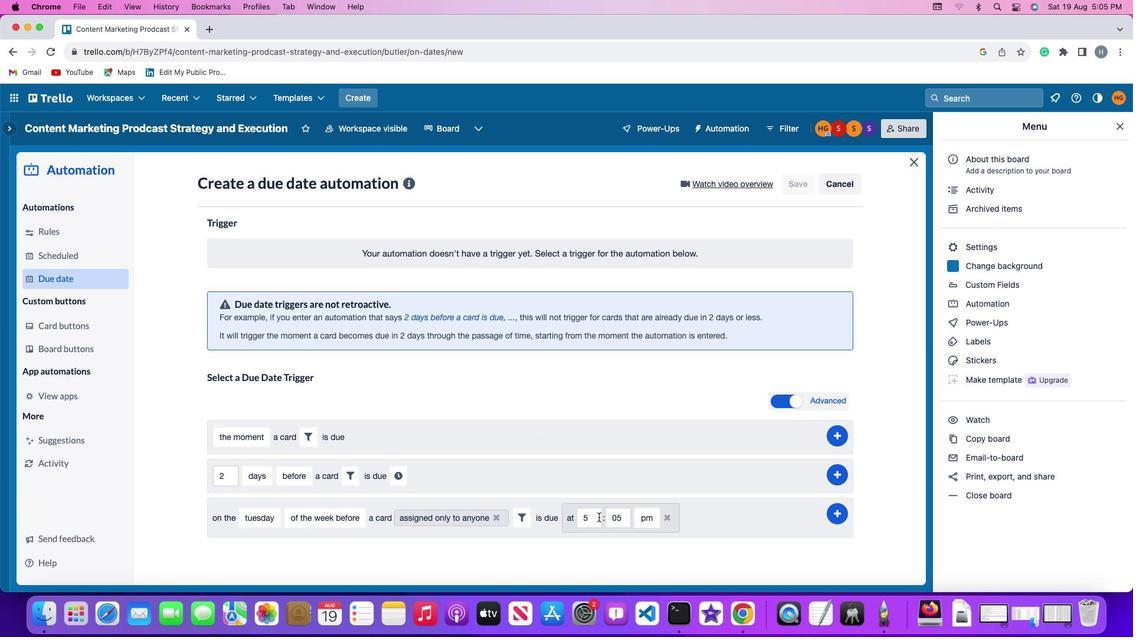 
Action: Mouse pressed left at (598, 517)
Screenshot: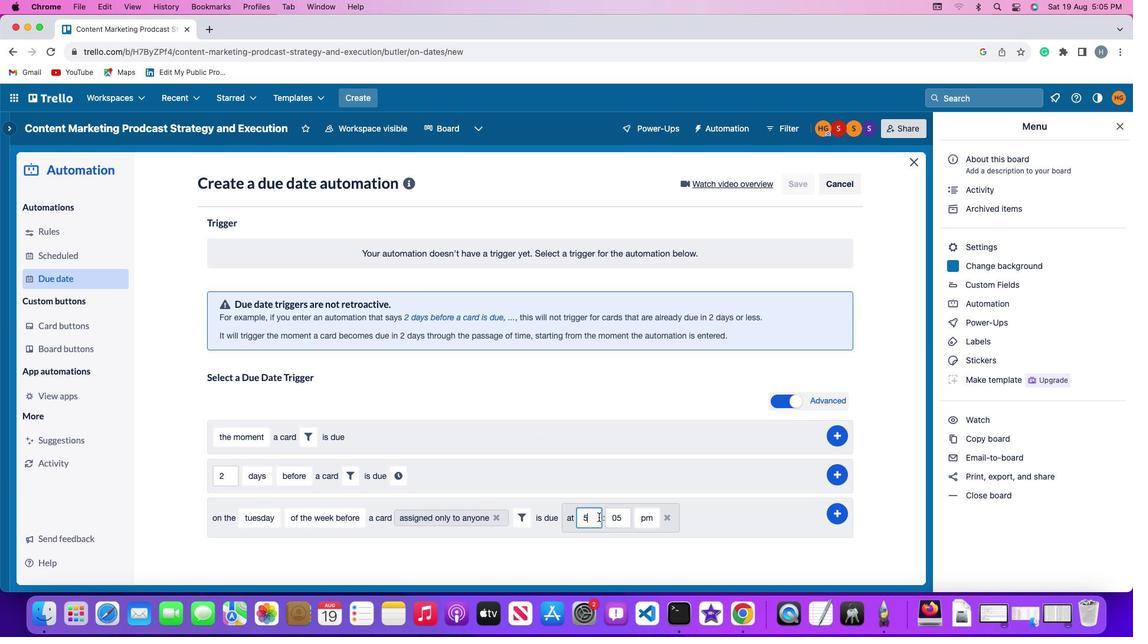
Action: Key pressed Key.backspace
Screenshot: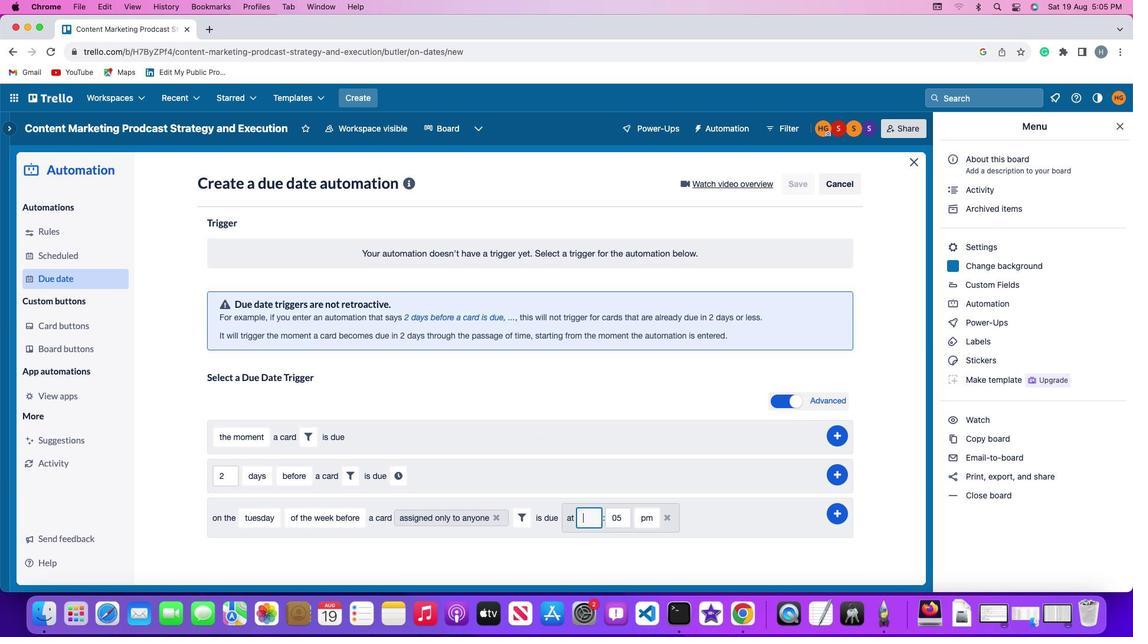 
Action: Mouse moved to (599, 517)
Screenshot: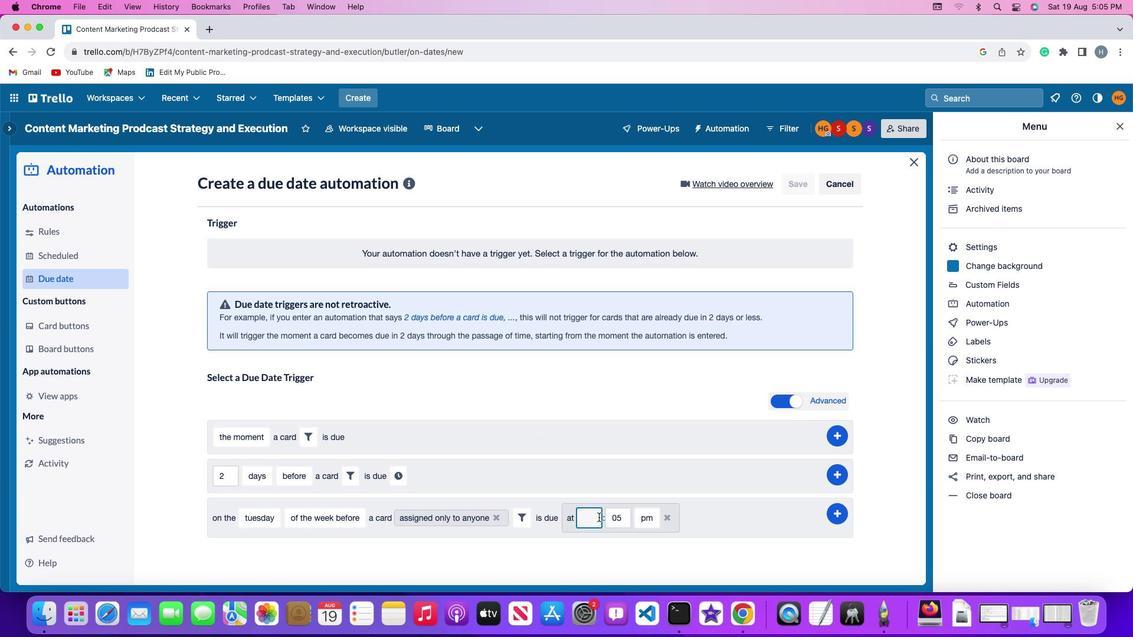 
Action: Key pressed '1''1'
Screenshot: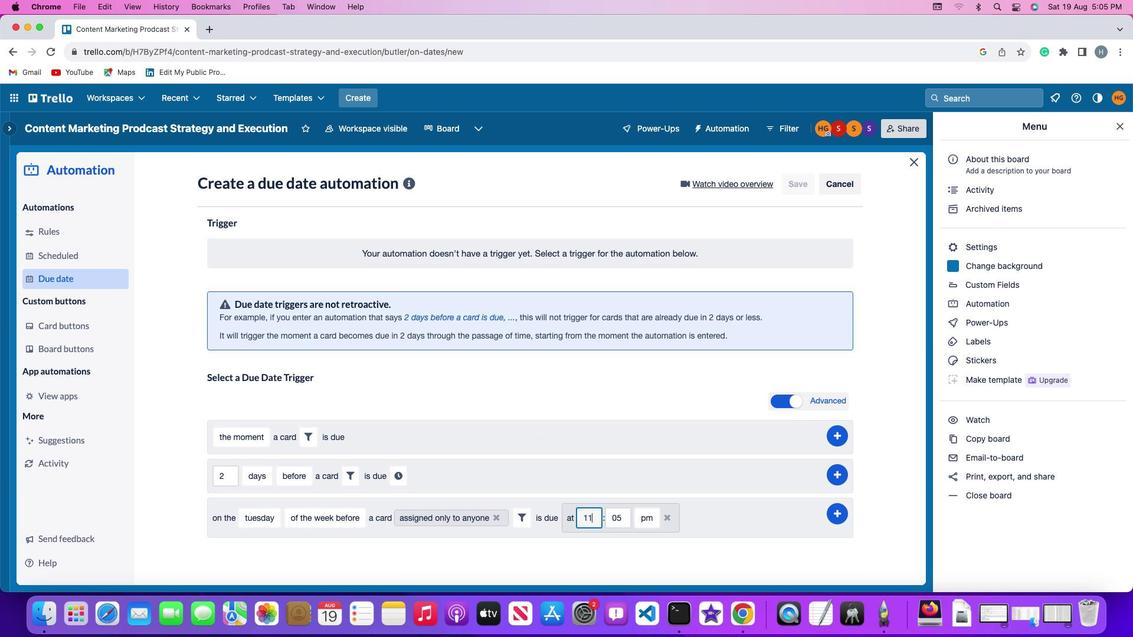 
Action: Mouse moved to (619, 518)
Screenshot: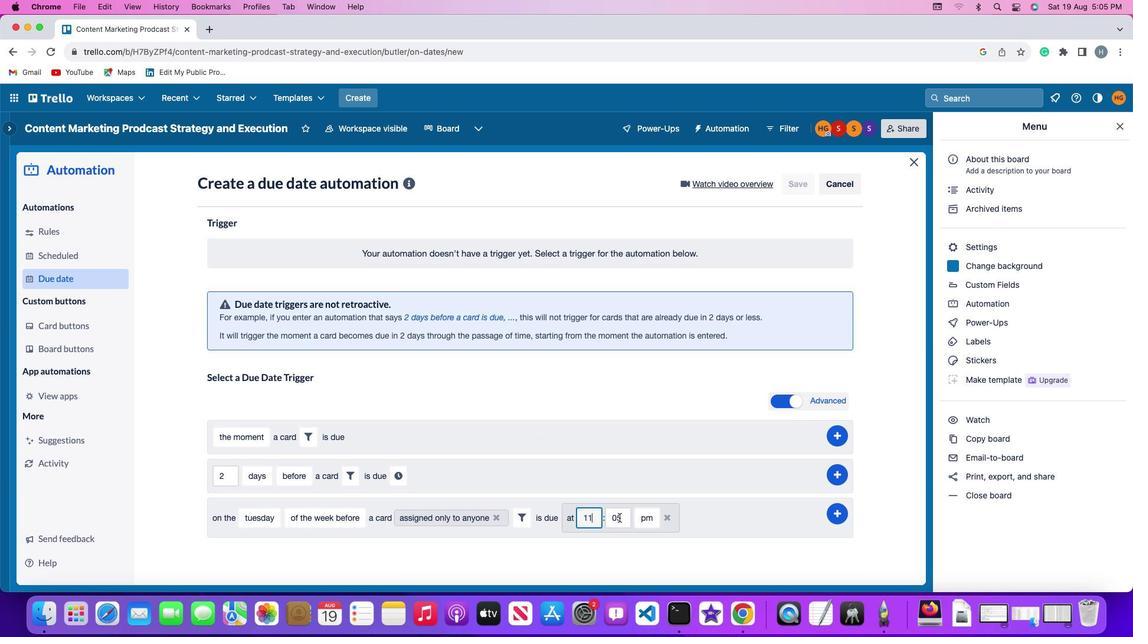 
Action: Mouse pressed left at (619, 518)
Screenshot: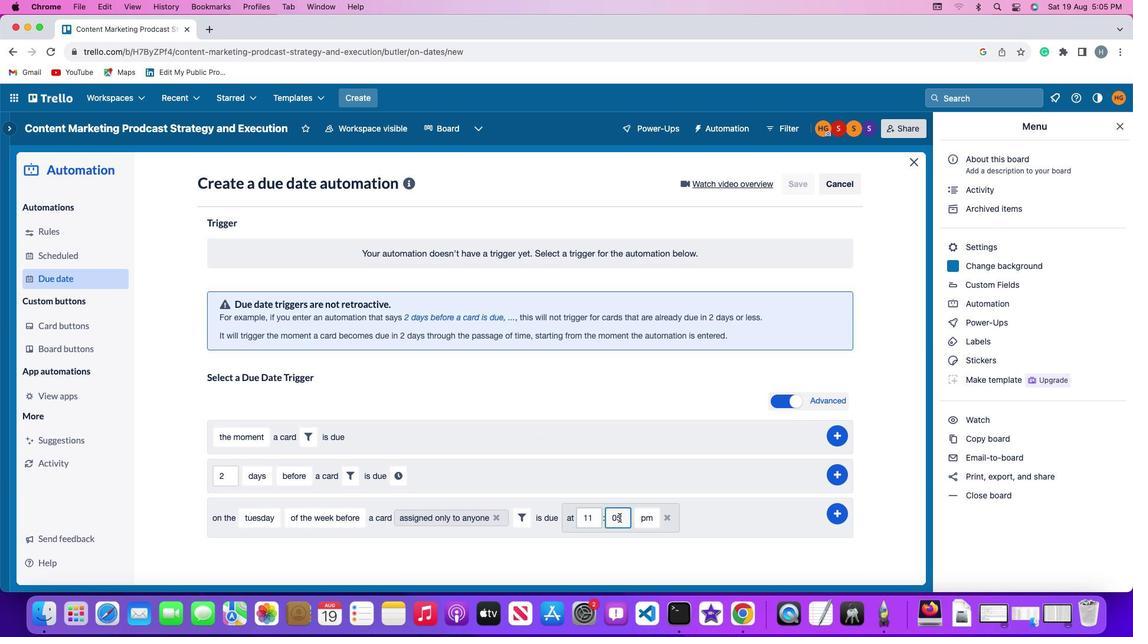 
Action: Key pressed Key.backspaceKey.backspace
Screenshot: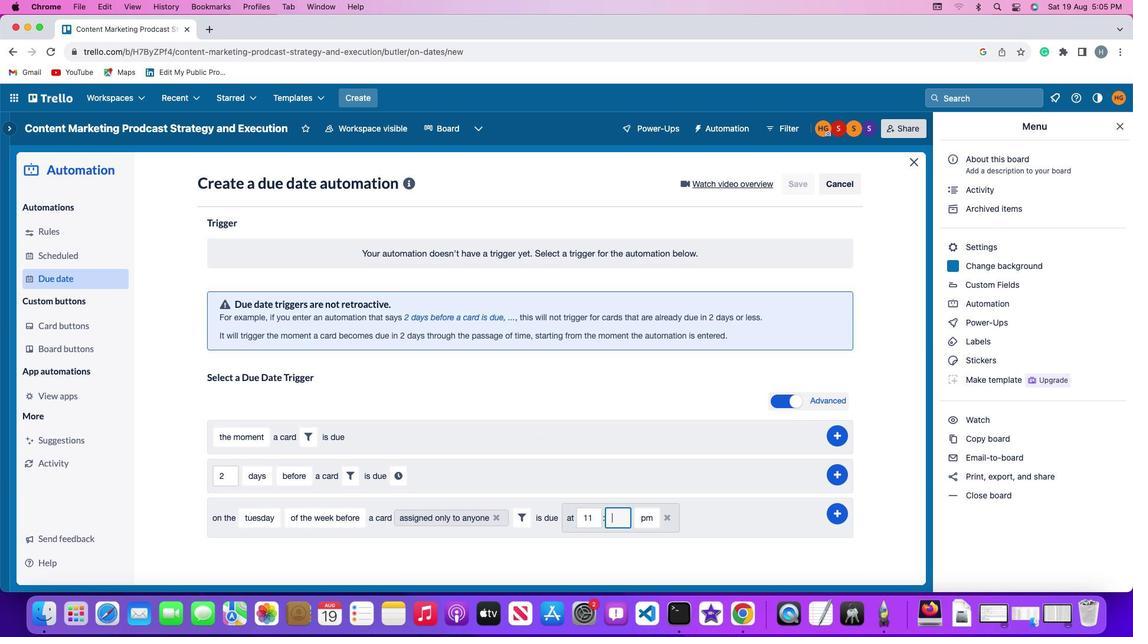 
Action: Mouse moved to (620, 517)
Screenshot: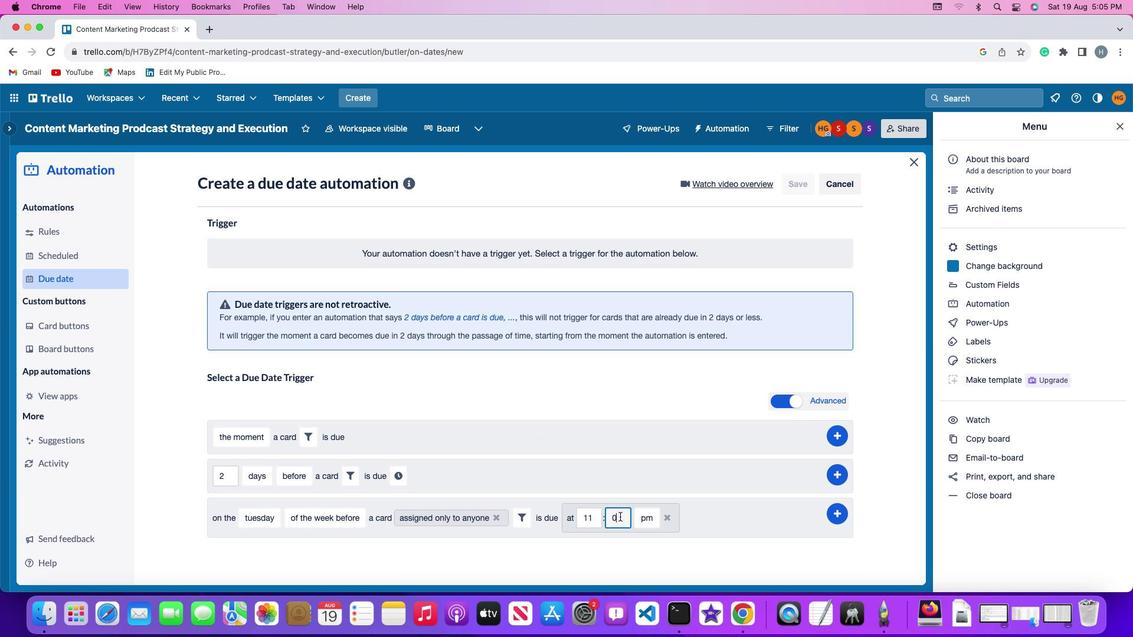 
Action: Key pressed '0'
Screenshot: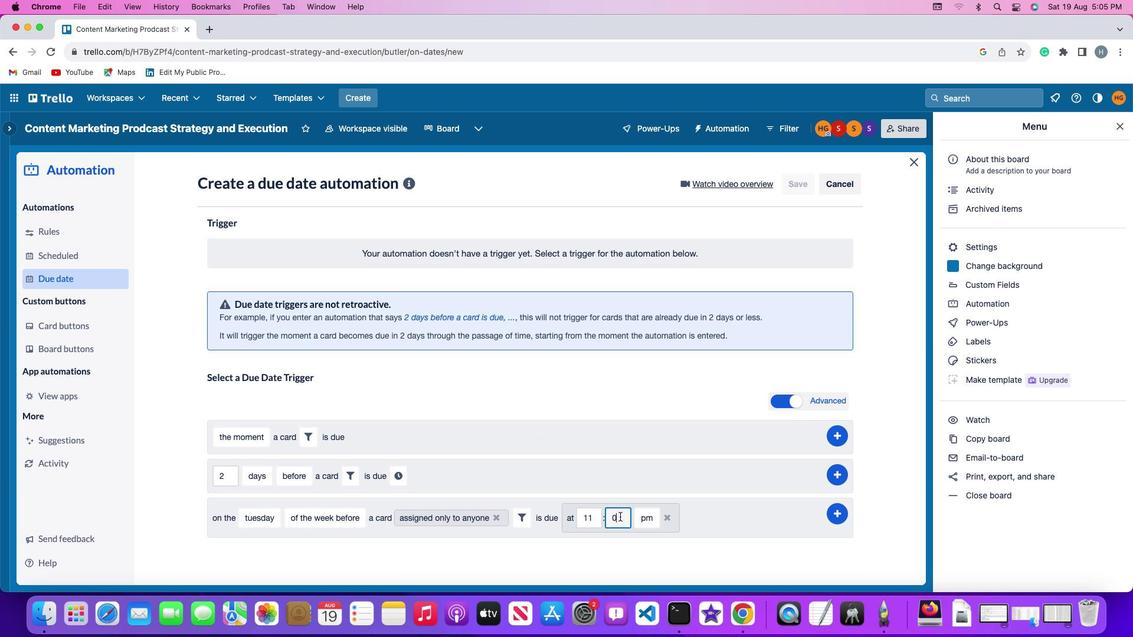
Action: Mouse moved to (620, 517)
Screenshot: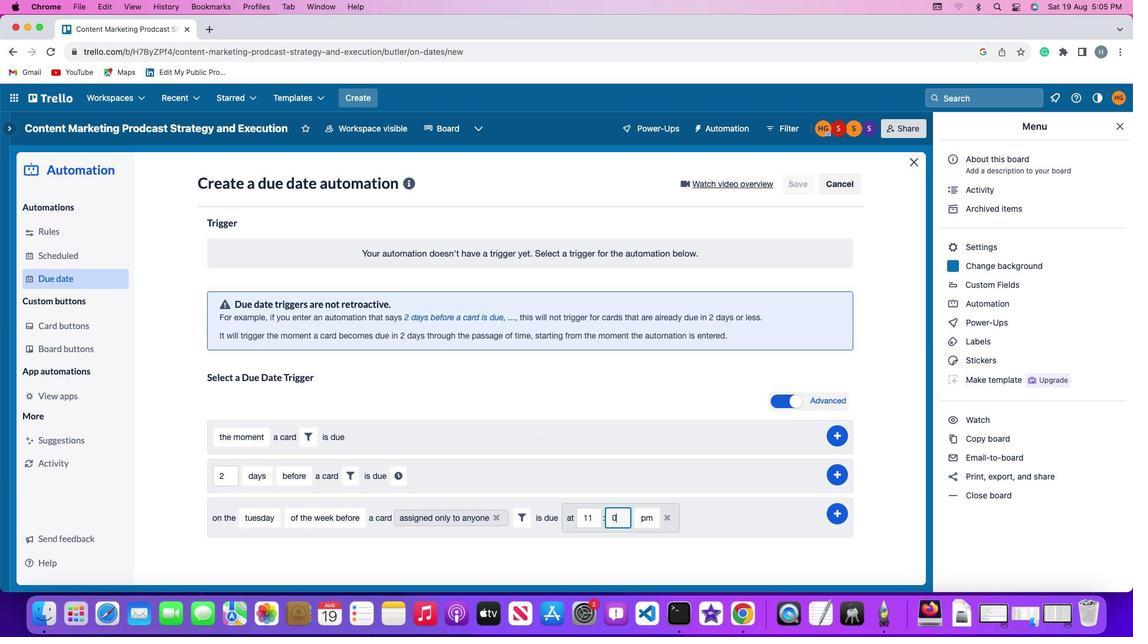 
Action: Key pressed '0'
Screenshot: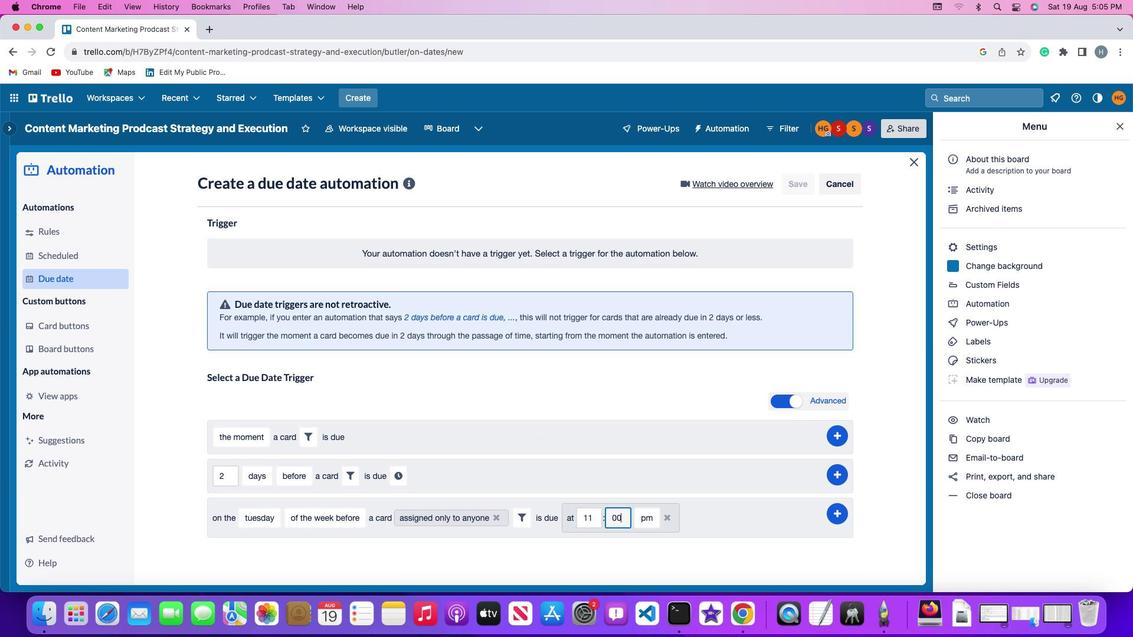 
Action: Mouse moved to (635, 517)
Screenshot: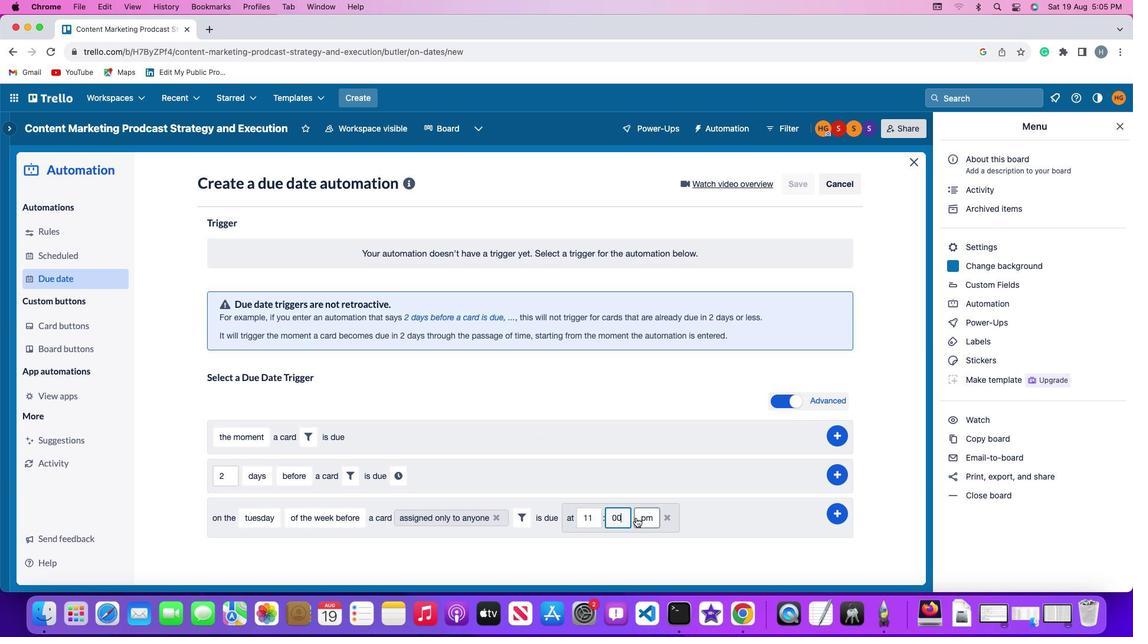 
Action: Mouse pressed left at (635, 517)
Screenshot: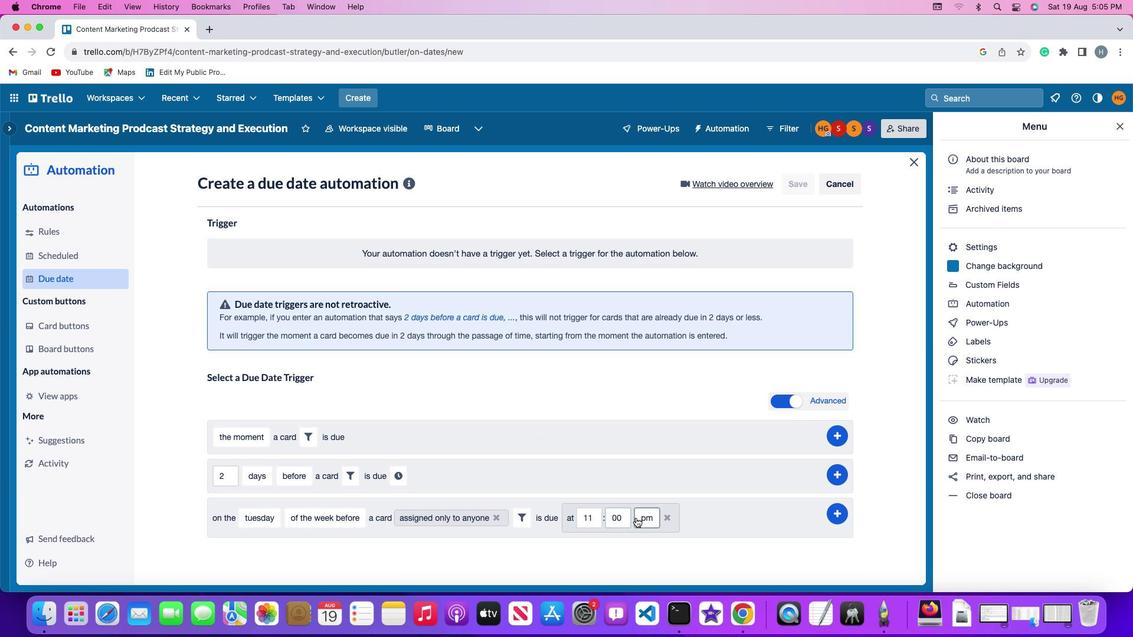 
Action: Mouse moved to (649, 540)
Screenshot: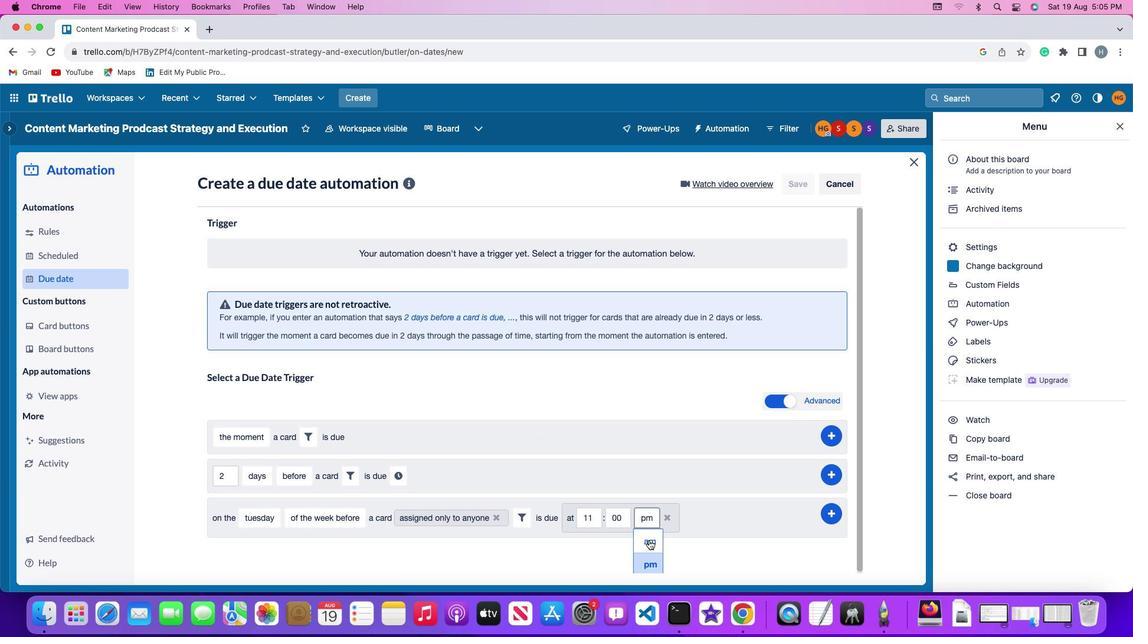 
Action: Mouse pressed left at (649, 540)
Screenshot: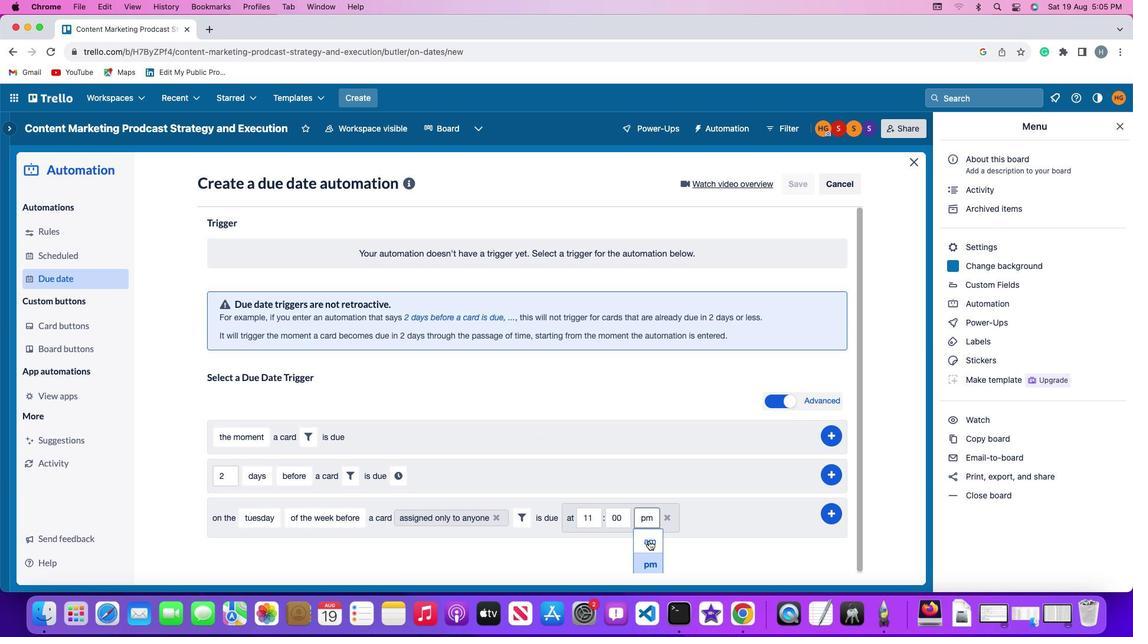 
Action: Mouse moved to (841, 514)
Screenshot: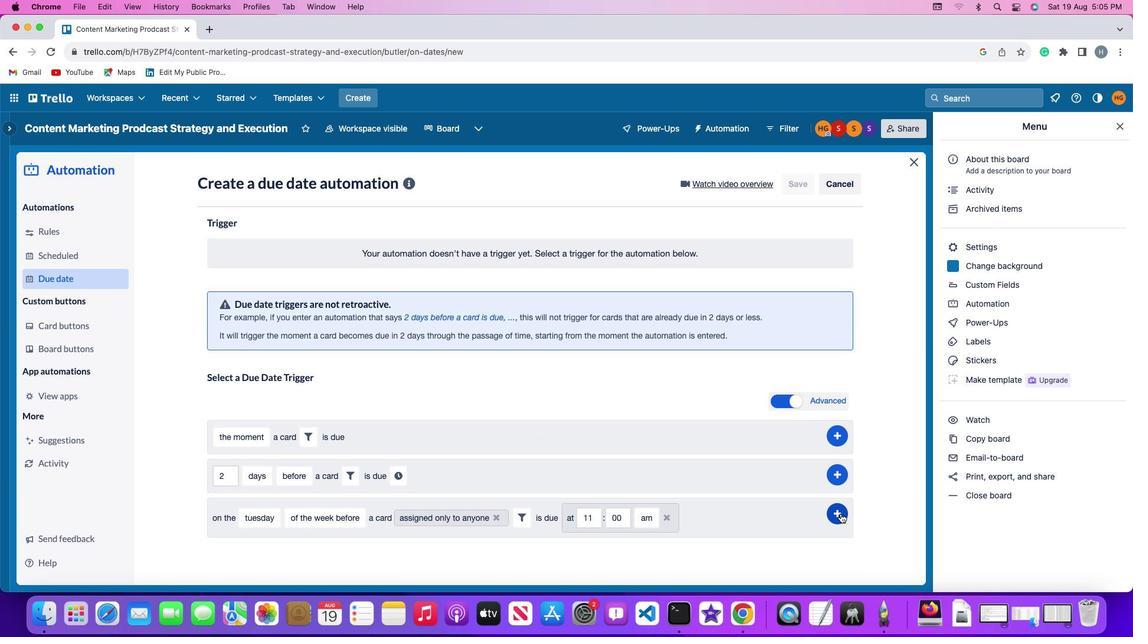 
Action: Mouse pressed left at (841, 514)
Screenshot: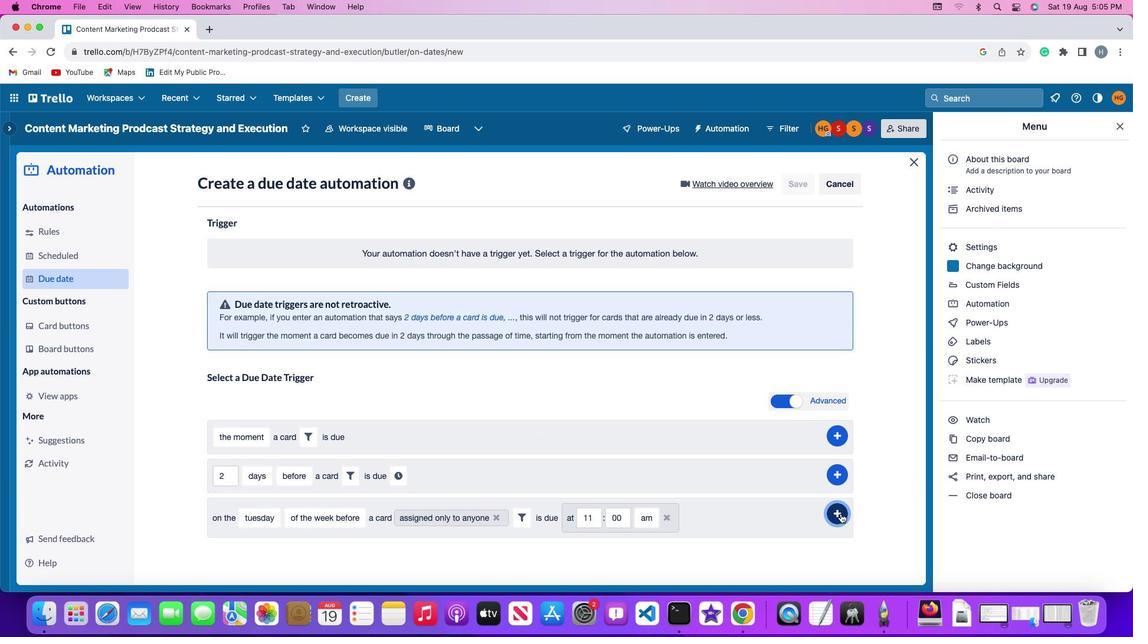 
Action: Mouse moved to (886, 426)
Screenshot: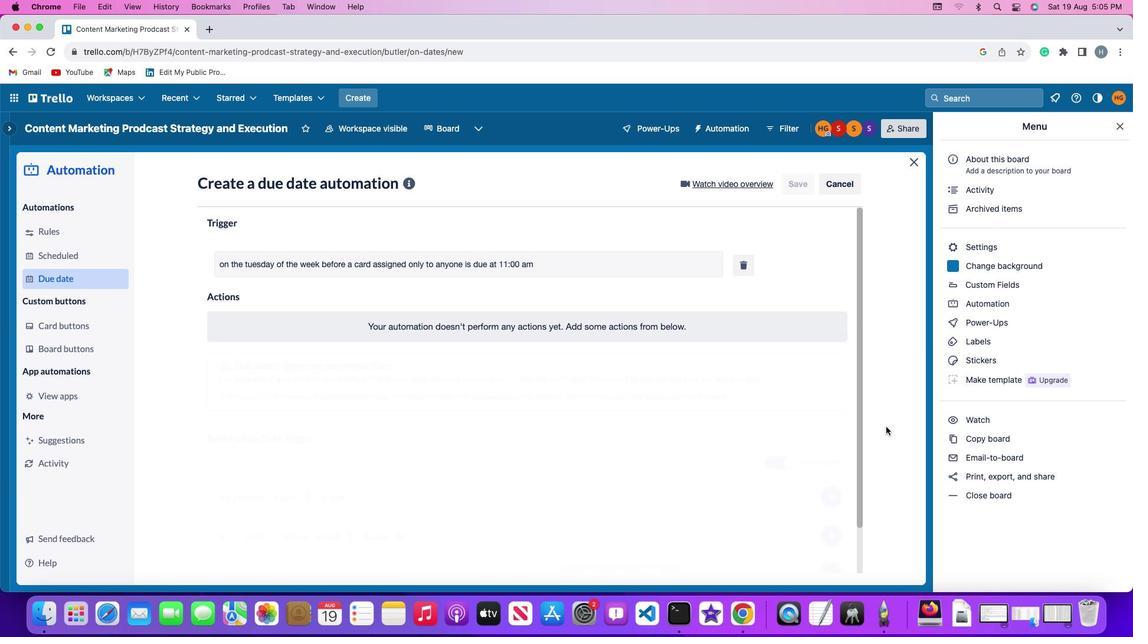 
